 Task: Look for products in the category "Specialty Cheeses" that are on sale.
Action: Mouse moved to (879, 336)
Screenshot: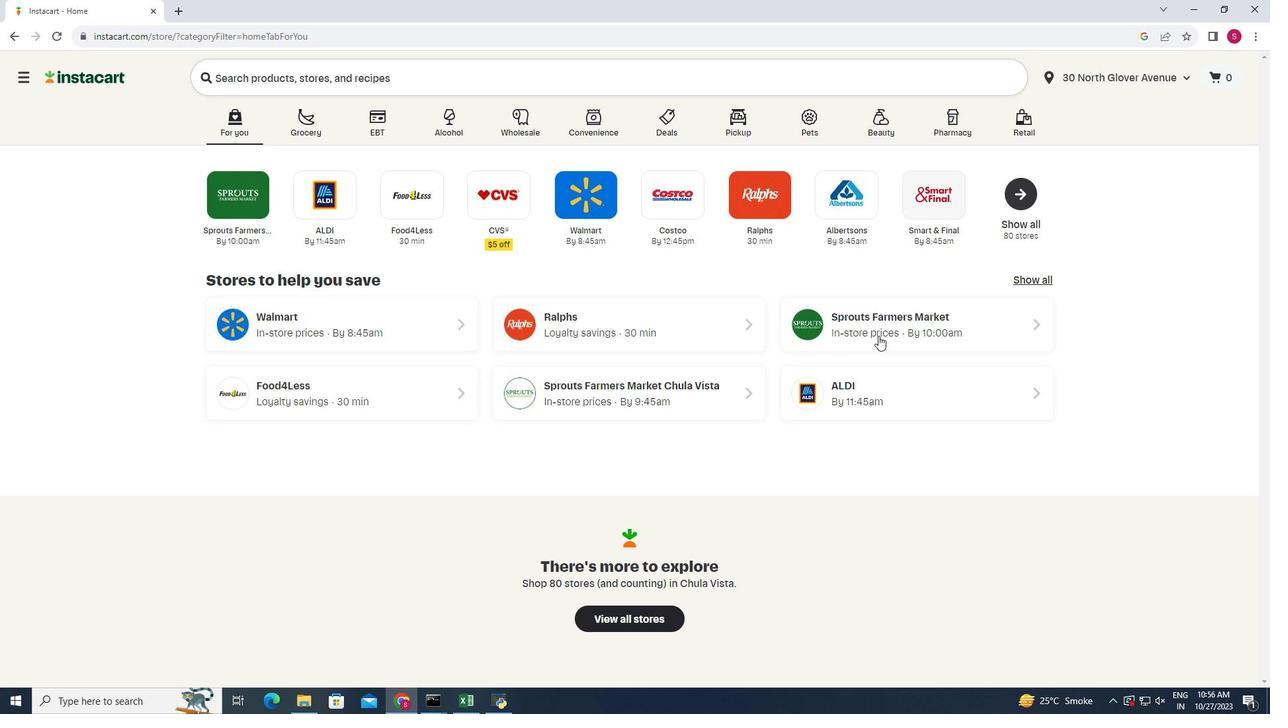 
Action: Mouse pressed left at (879, 336)
Screenshot: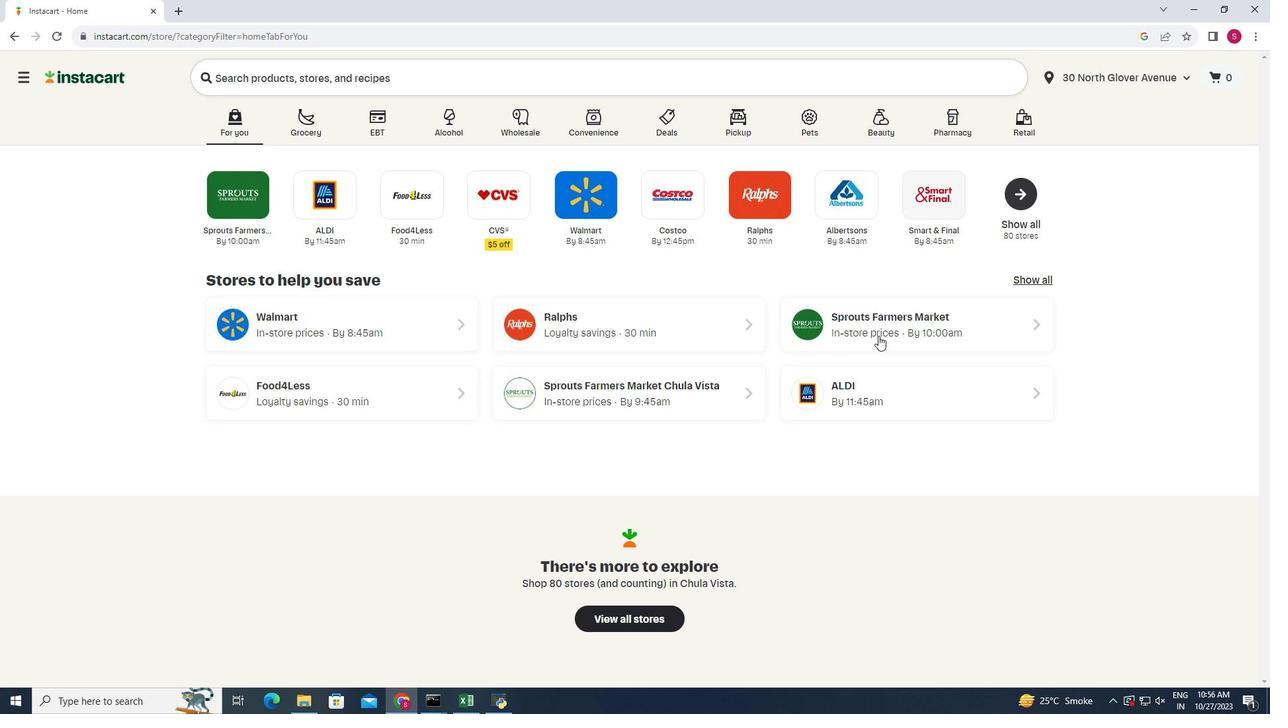 
Action: Mouse moved to (54, 624)
Screenshot: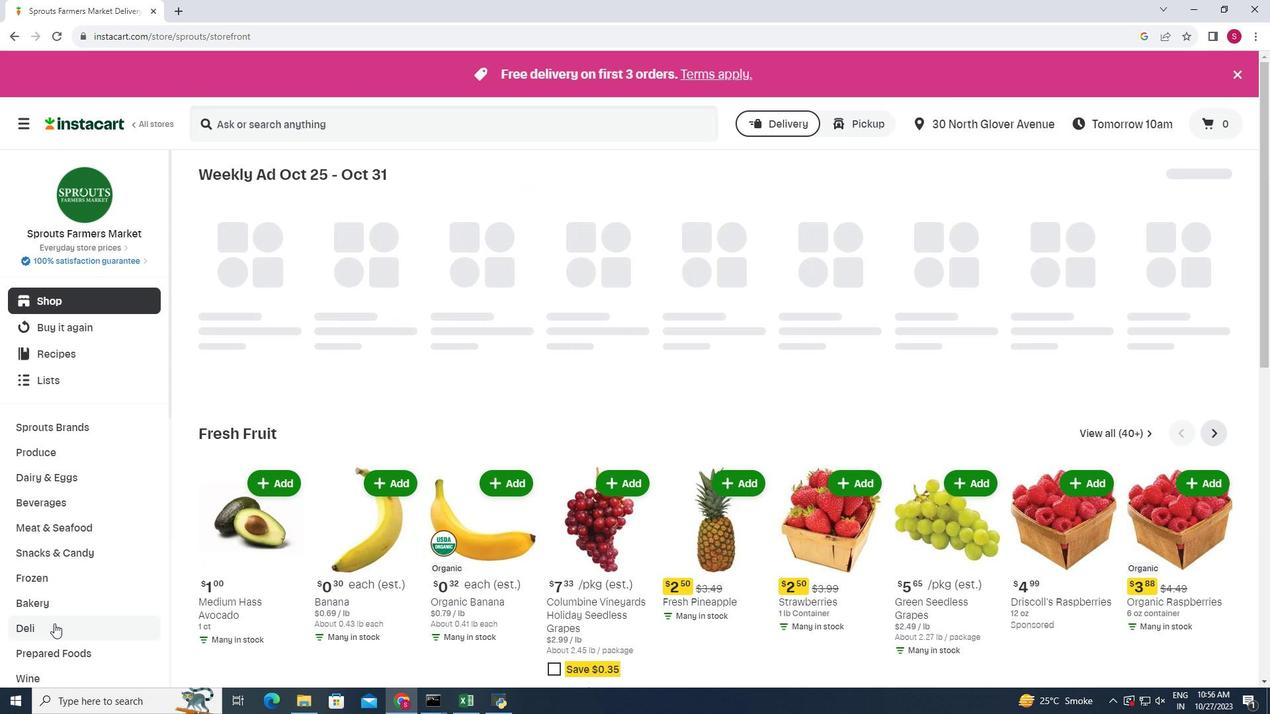 
Action: Mouse pressed left at (54, 624)
Screenshot: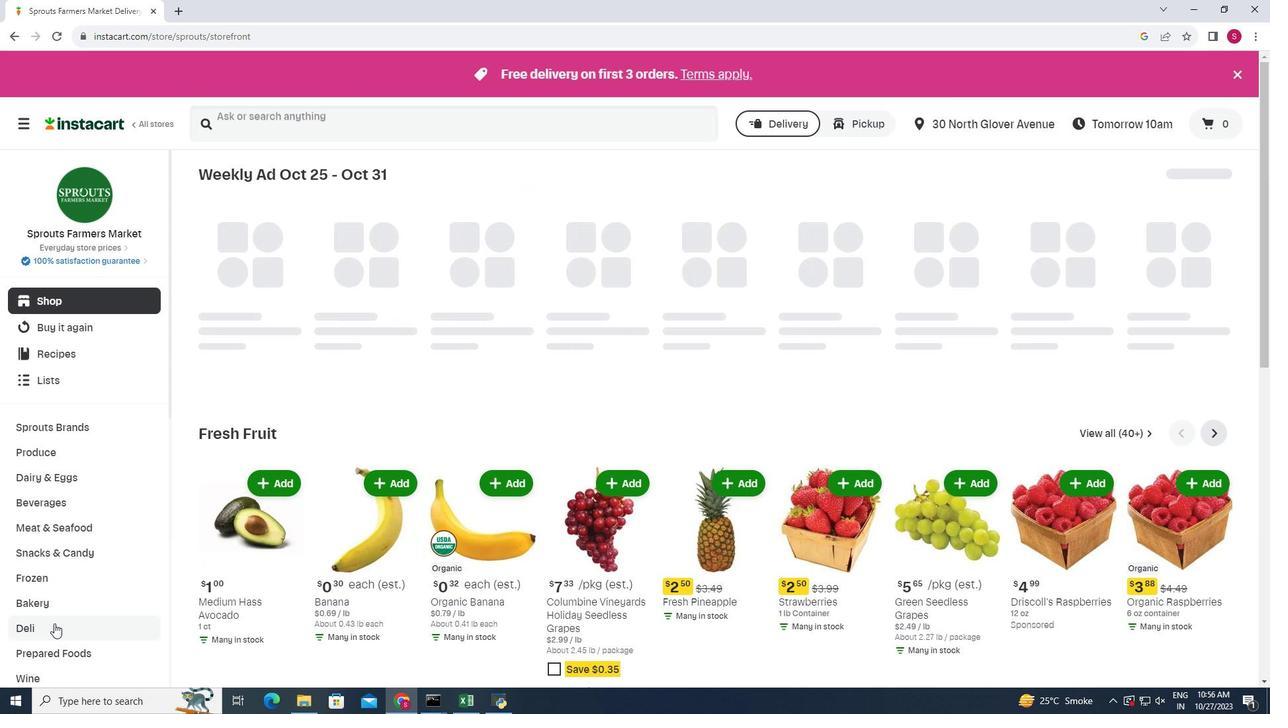
Action: Mouse moved to (334, 212)
Screenshot: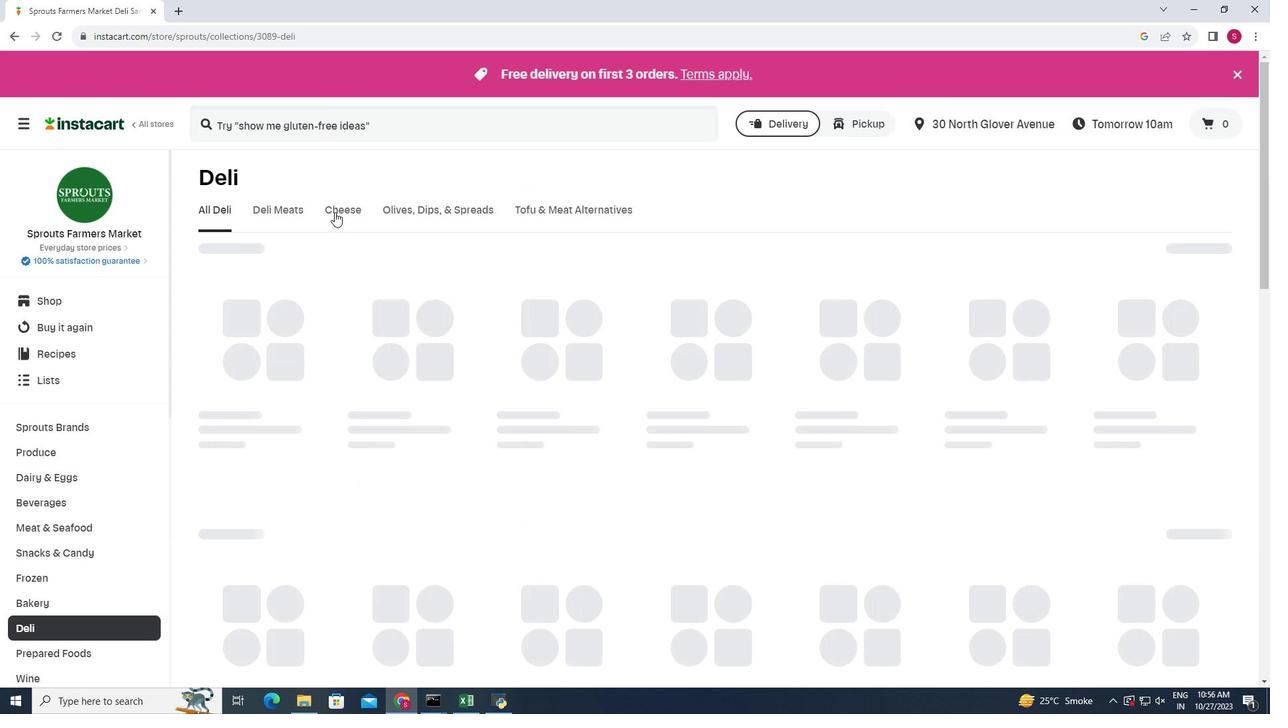 
Action: Mouse pressed left at (334, 212)
Screenshot: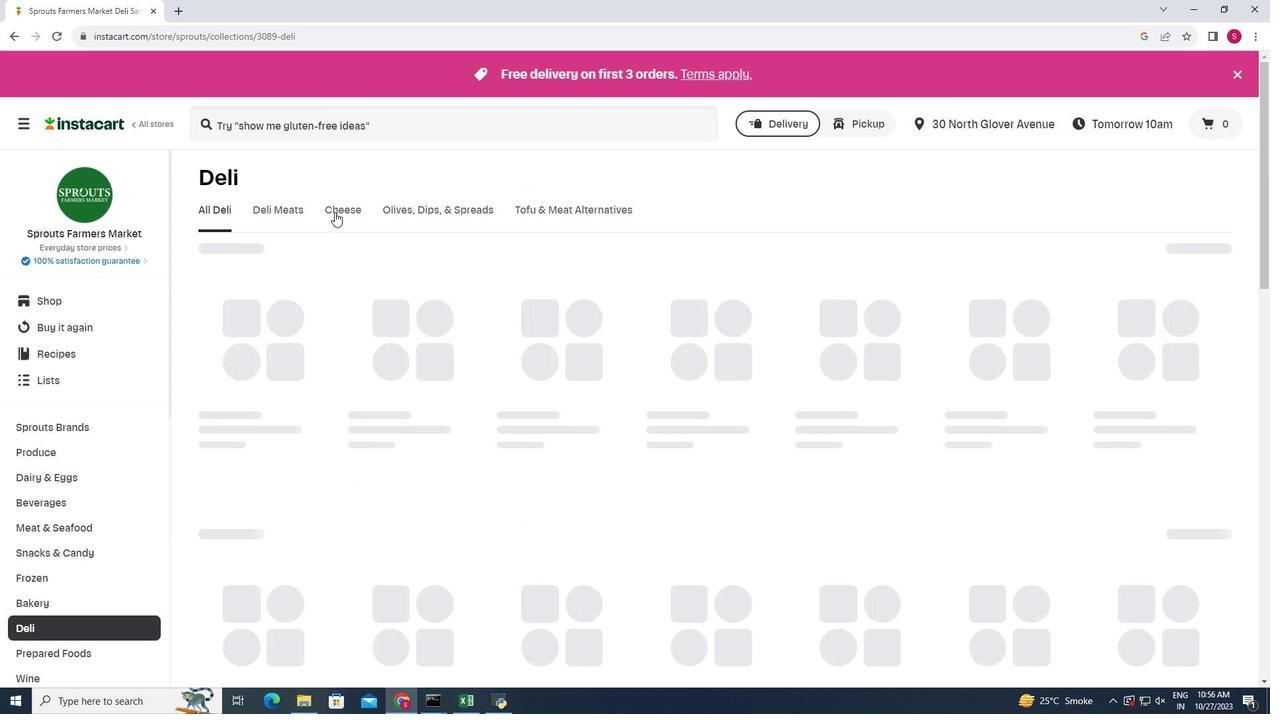 
Action: Mouse moved to (1235, 264)
Screenshot: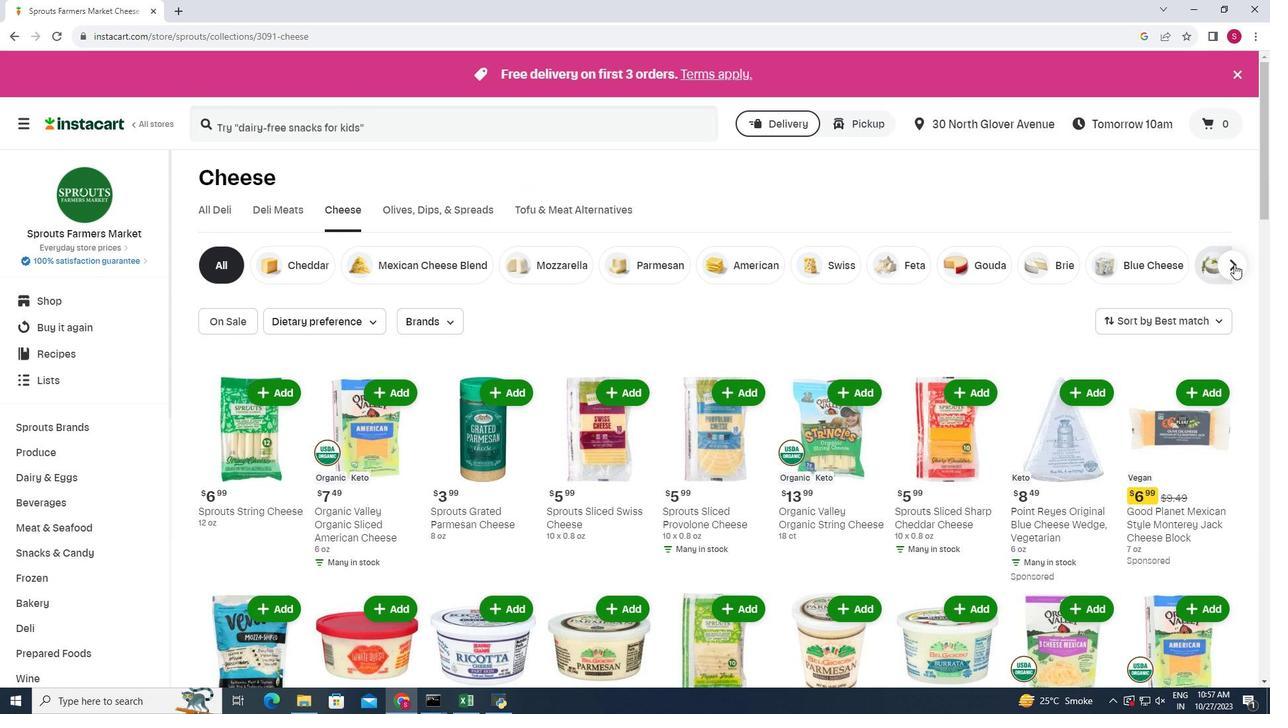 
Action: Mouse pressed left at (1235, 264)
Screenshot: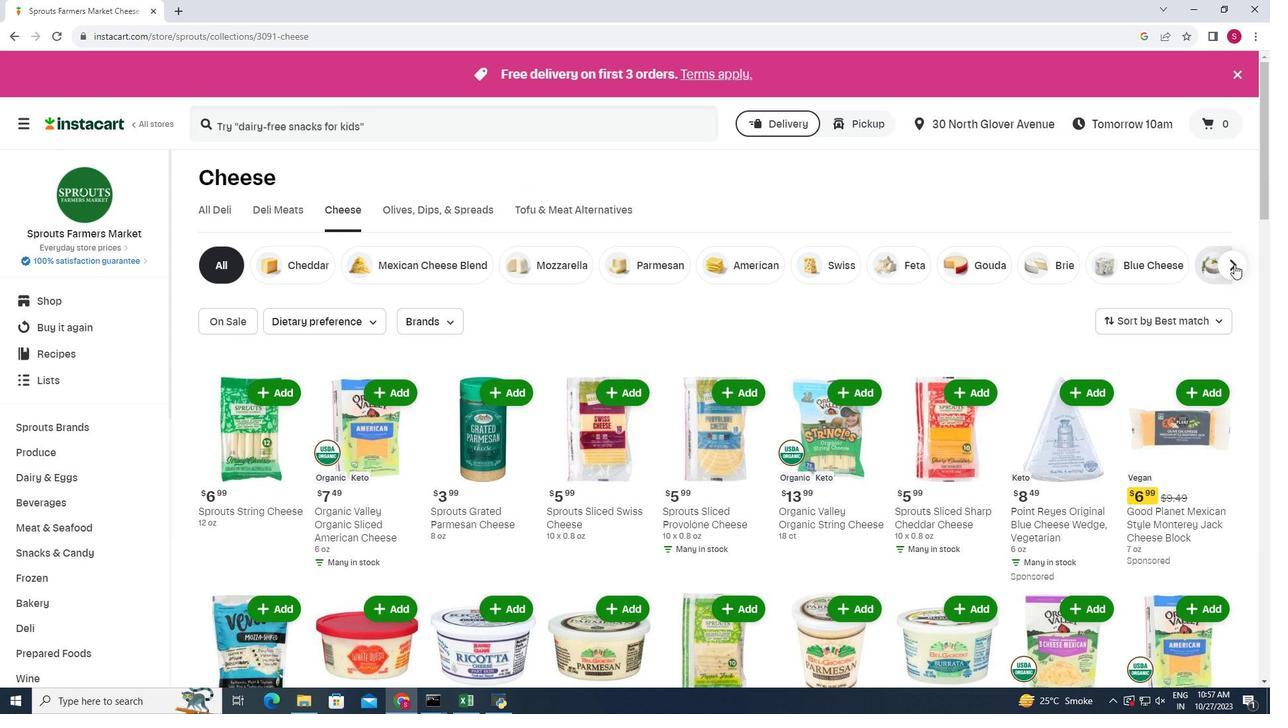 
Action: Mouse moved to (1177, 264)
Screenshot: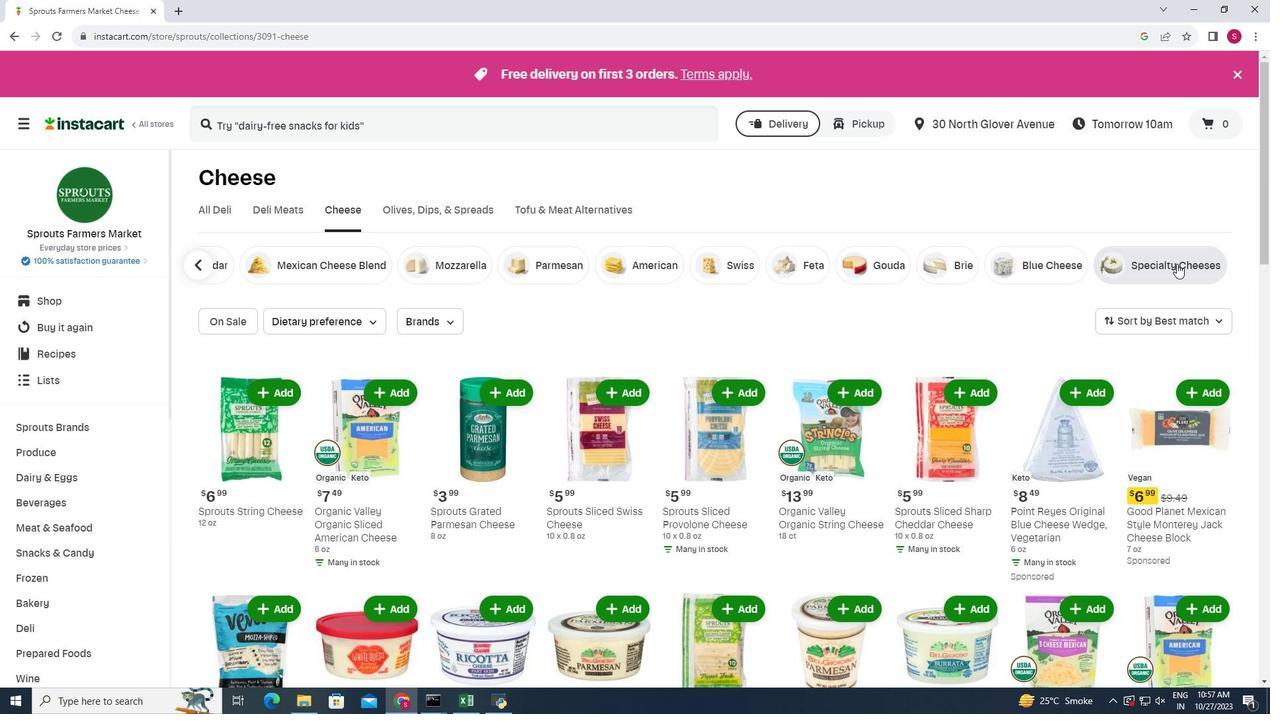 
Action: Mouse pressed left at (1177, 264)
Screenshot: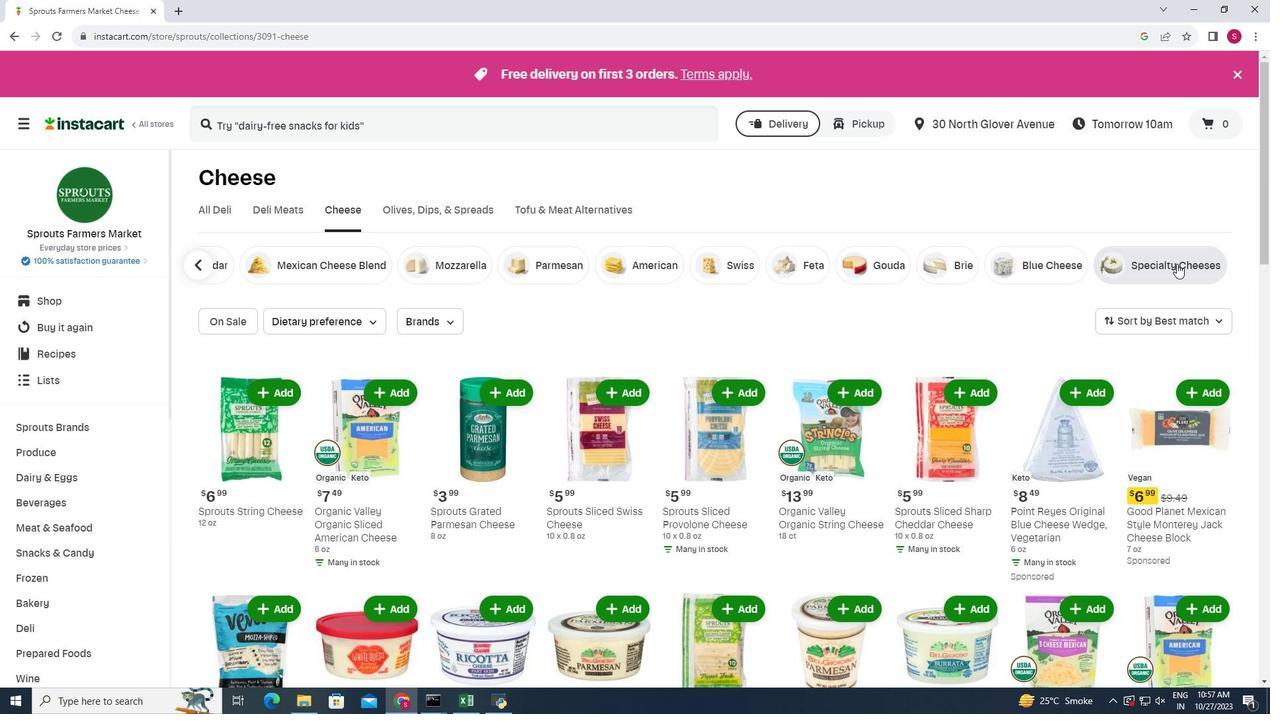 
Action: Mouse moved to (678, 332)
Screenshot: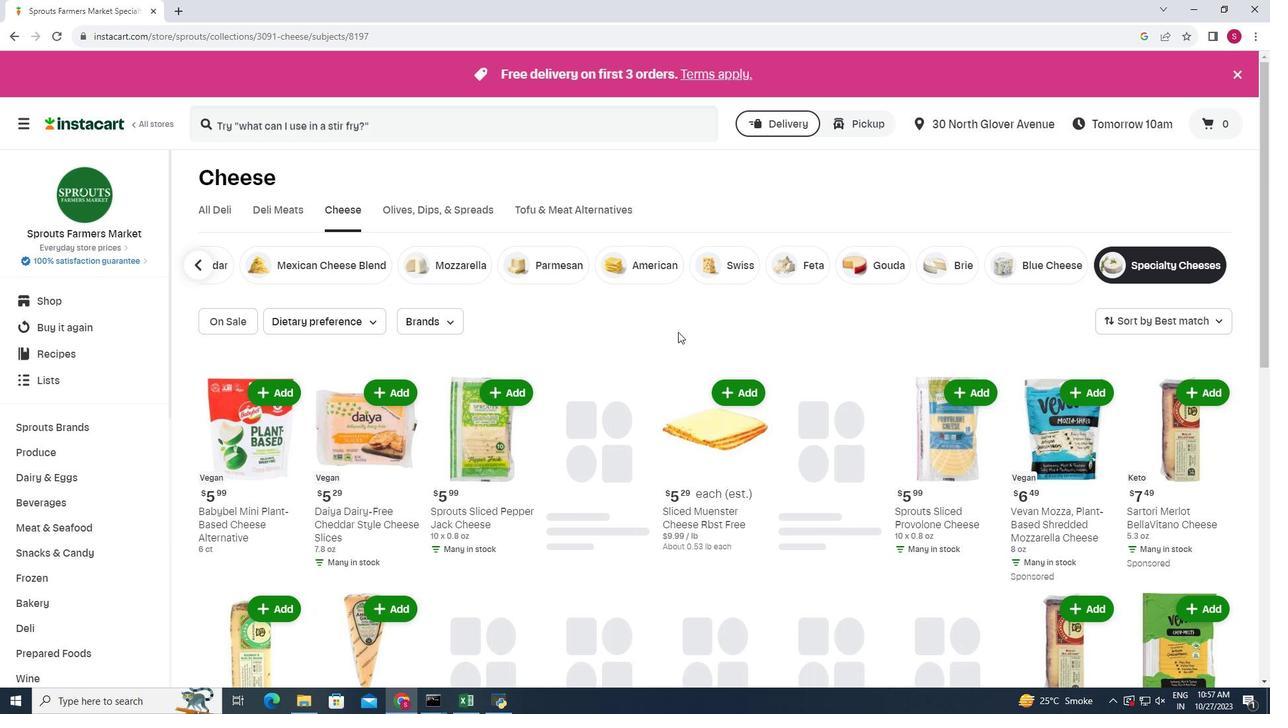 
Action: Mouse scrolled (678, 331) with delta (0, 0)
Screenshot: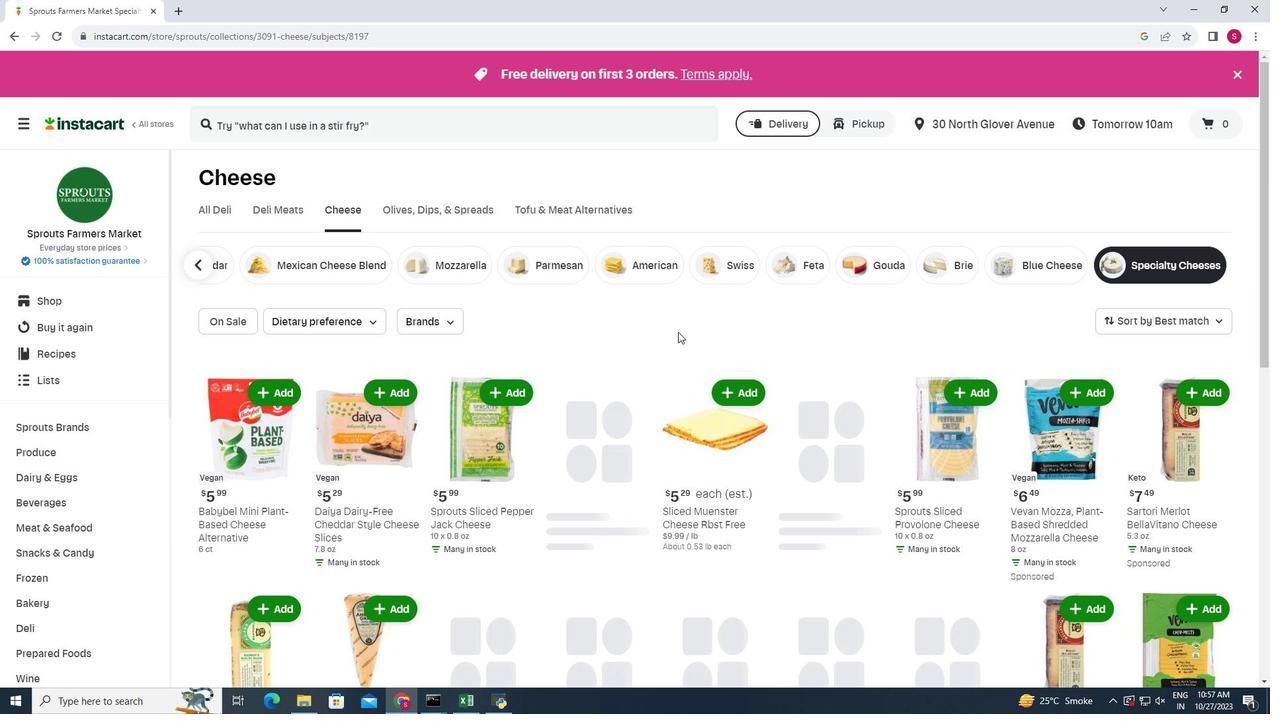 
Action: Mouse scrolled (678, 331) with delta (0, 0)
Screenshot: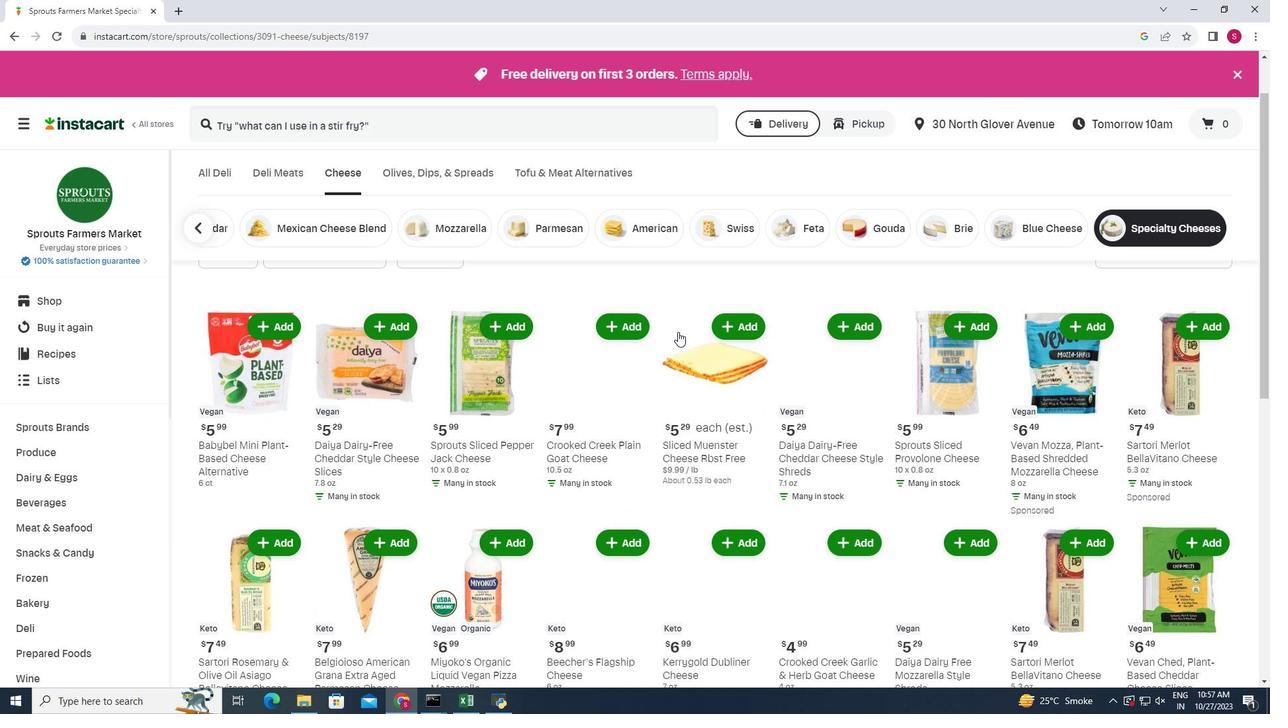 
Action: Mouse scrolled (678, 331) with delta (0, 0)
Screenshot: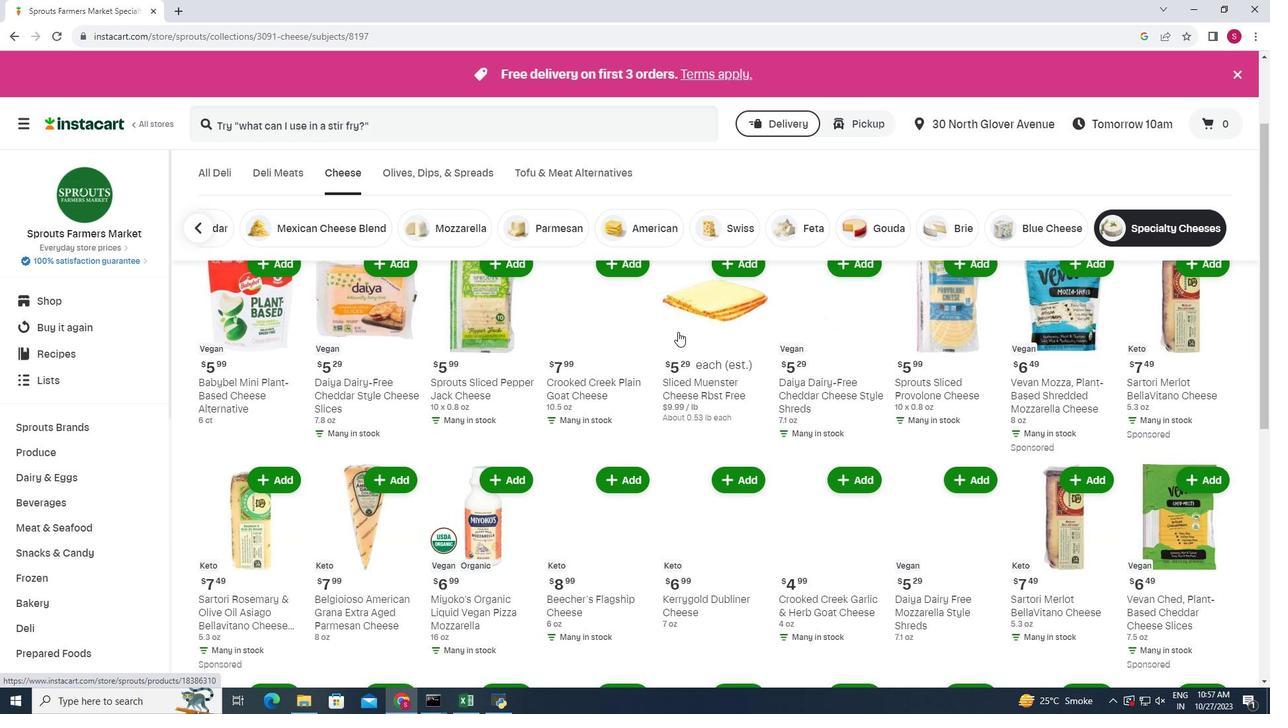 
Action: Mouse scrolled (678, 331) with delta (0, 0)
Screenshot: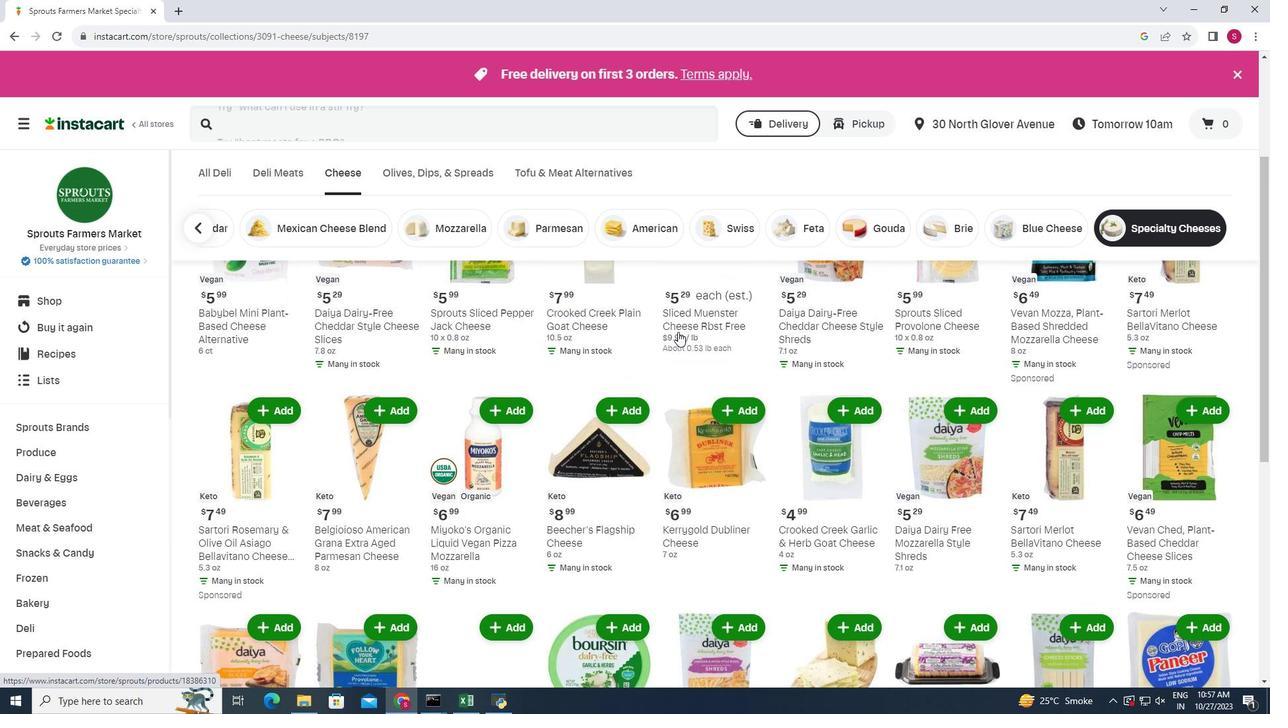 
Action: Mouse scrolled (678, 331) with delta (0, 0)
Screenshot: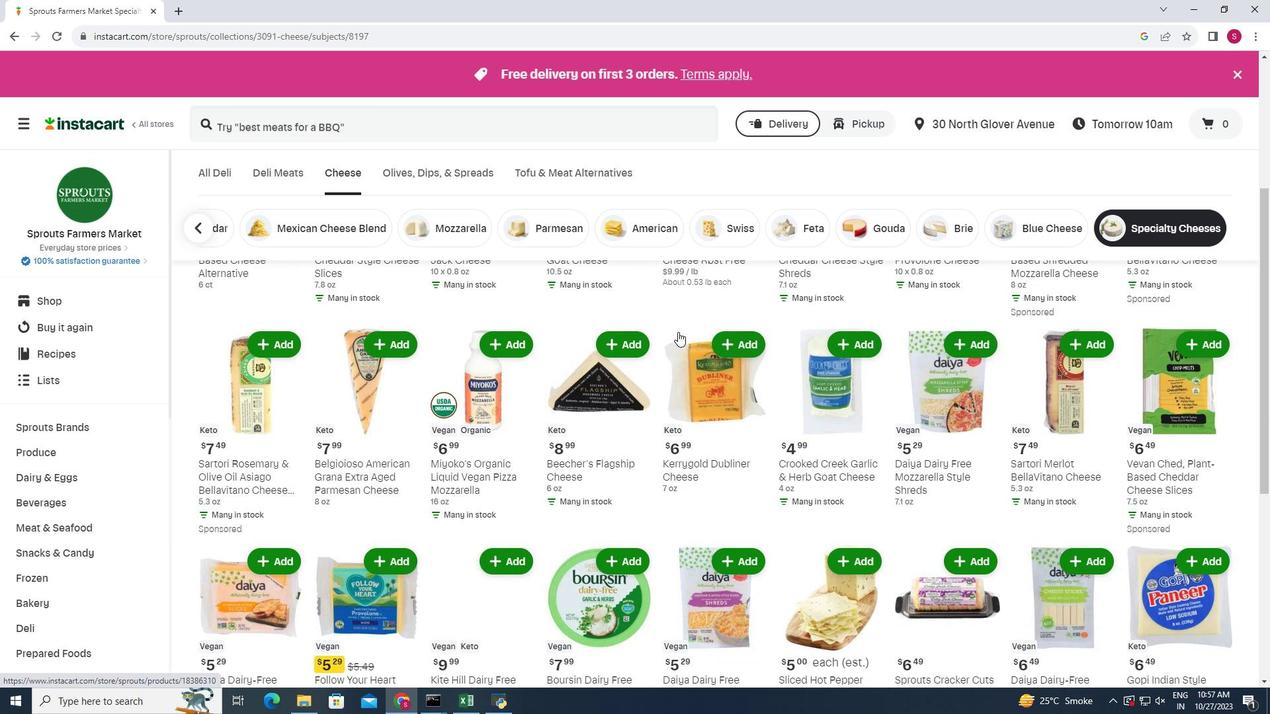 
Action: Mouse moved to (678, 332)
Screenshot: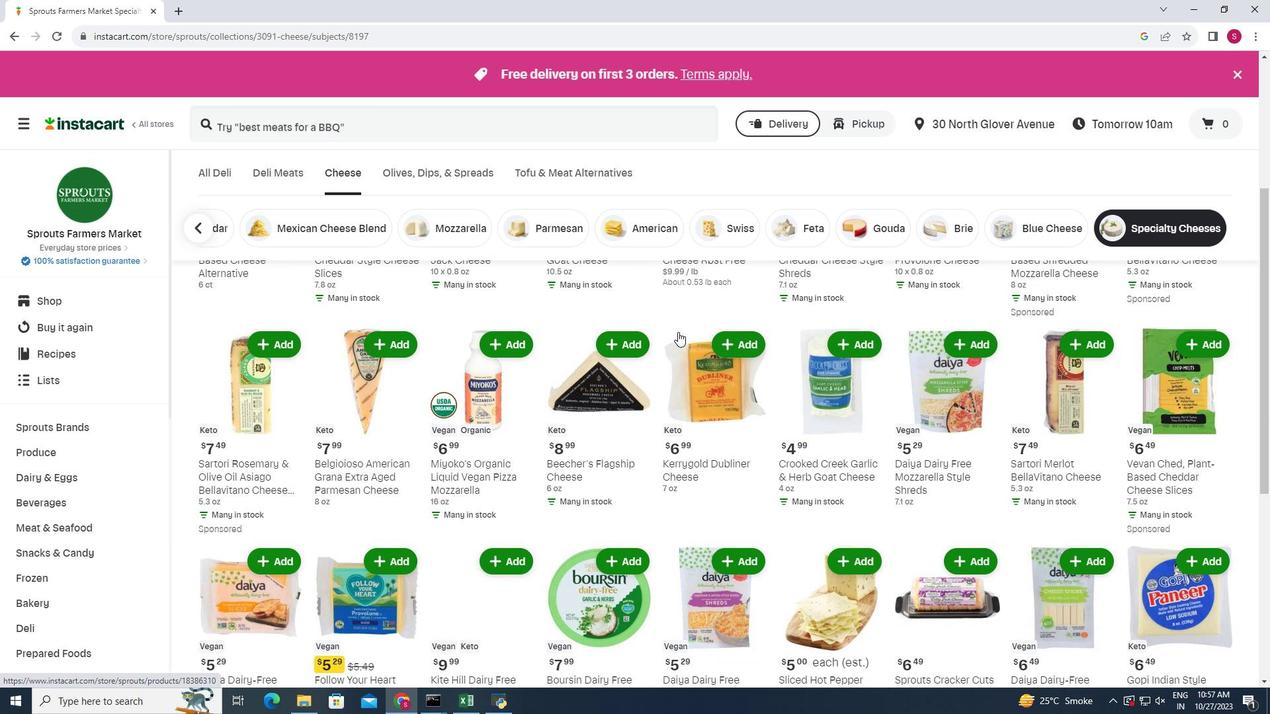 
Action: Mouse scrolled (678, 331) with delta (0, 0)
Screenshot: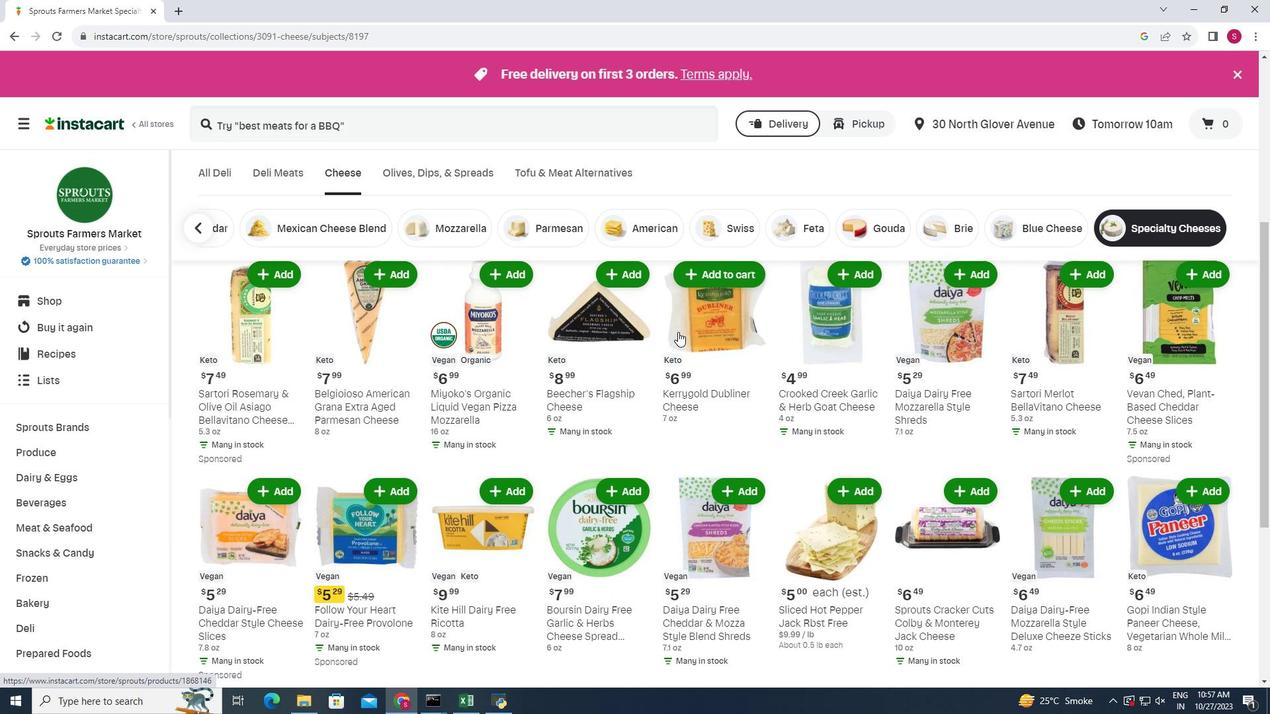 
Action: Mouse scrolled (678, 331) with delta (0, 0)
Screenshot: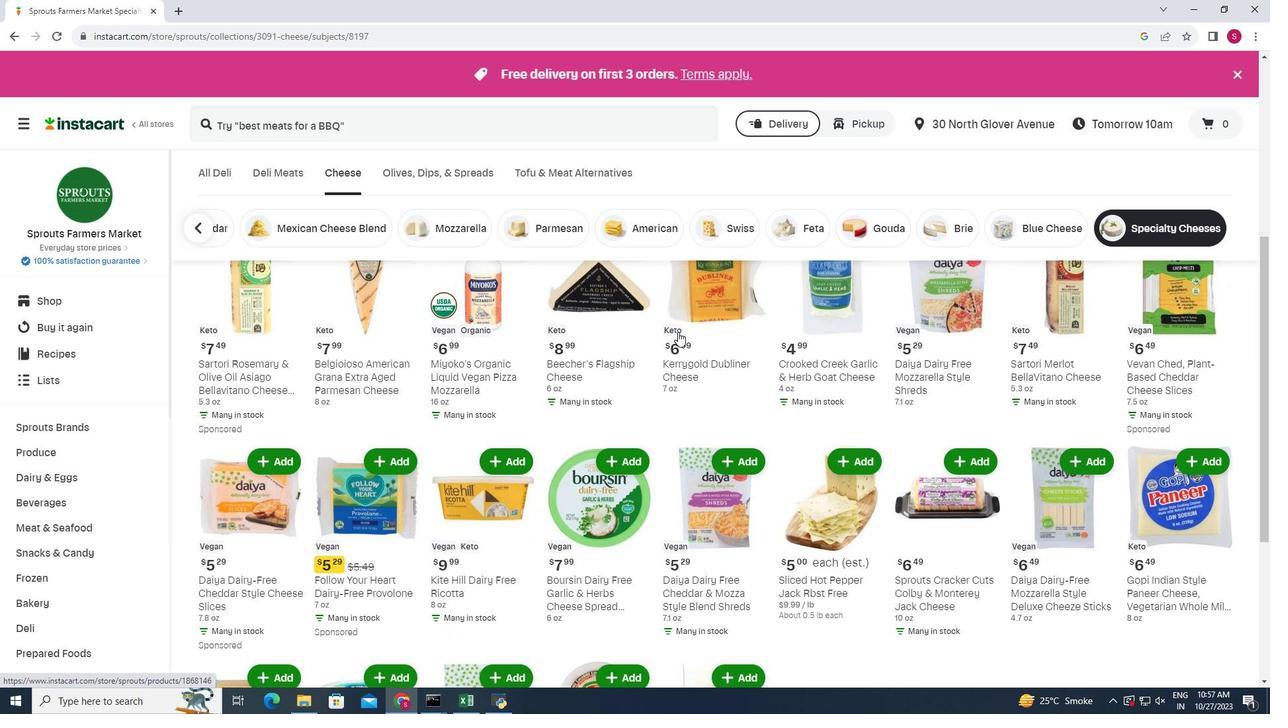 
Action: Mouse scrolled (678, 331) with delta (0, 0)
Screenshot: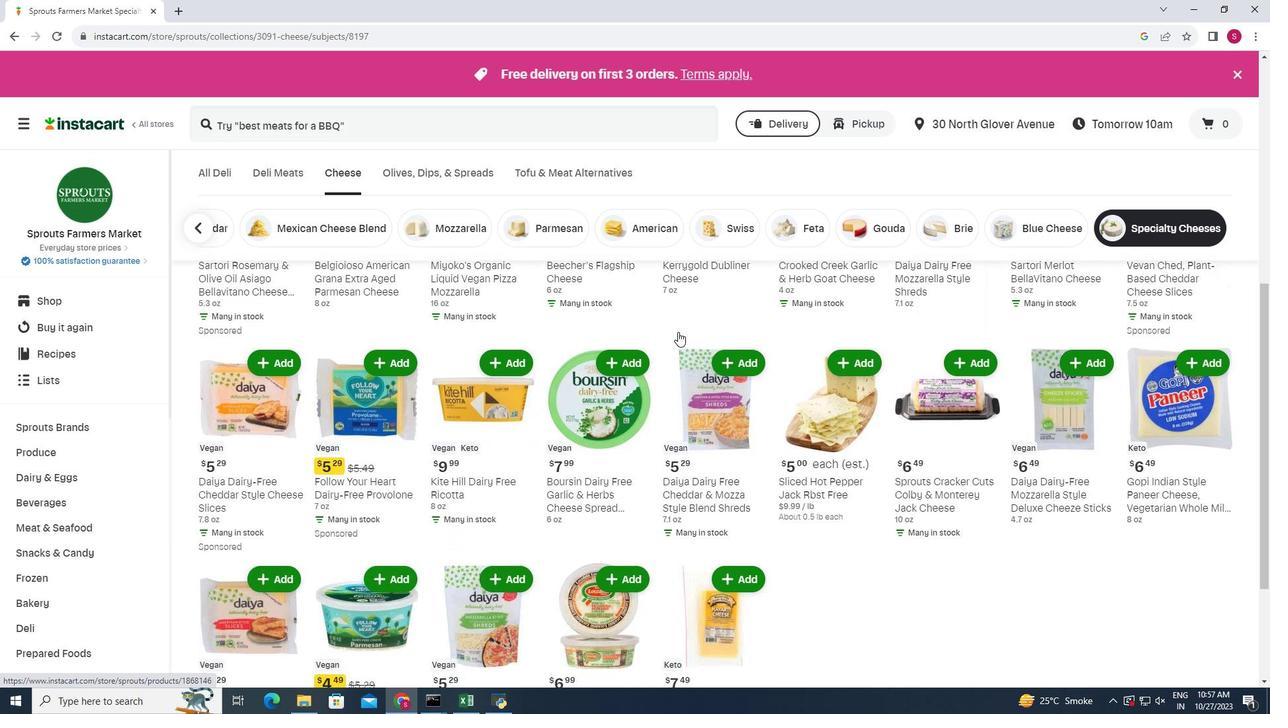 
Action: Mouse scrolled (678, 331) with delta (0, 0)
Screenshot: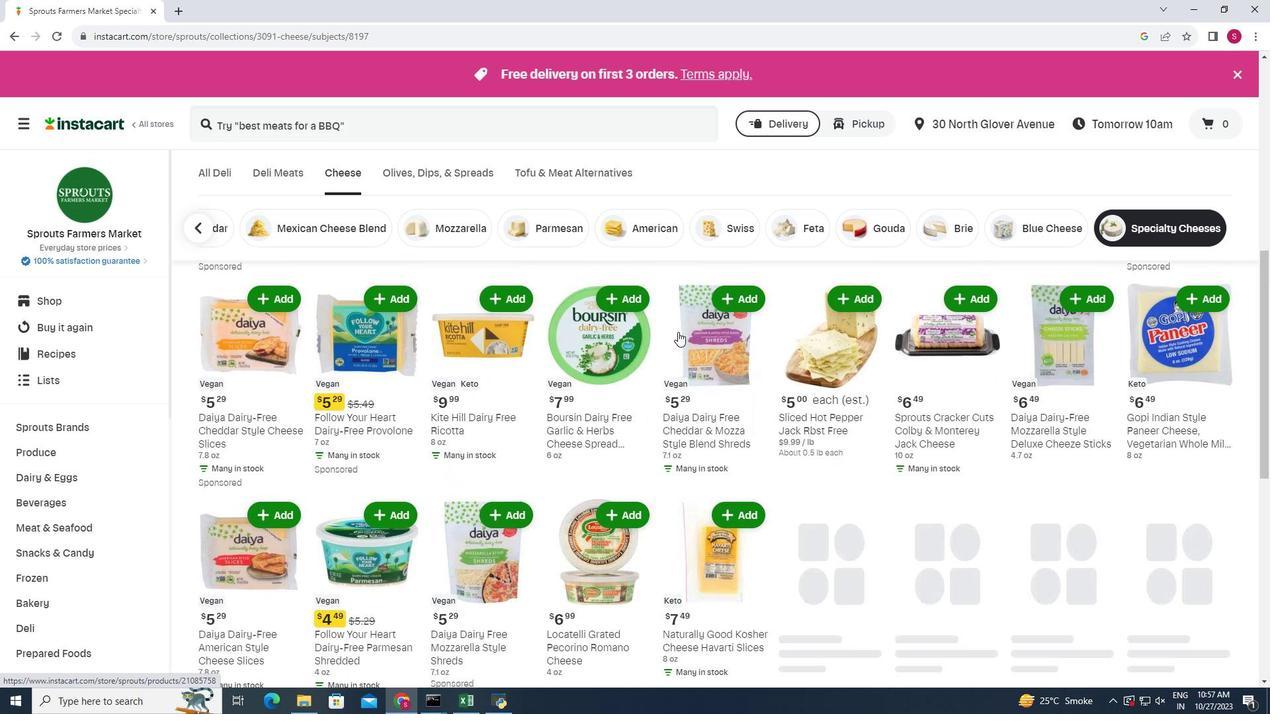 
Action: Mouse scrolled (678, 331) with delta (0, 0)
Screenshot: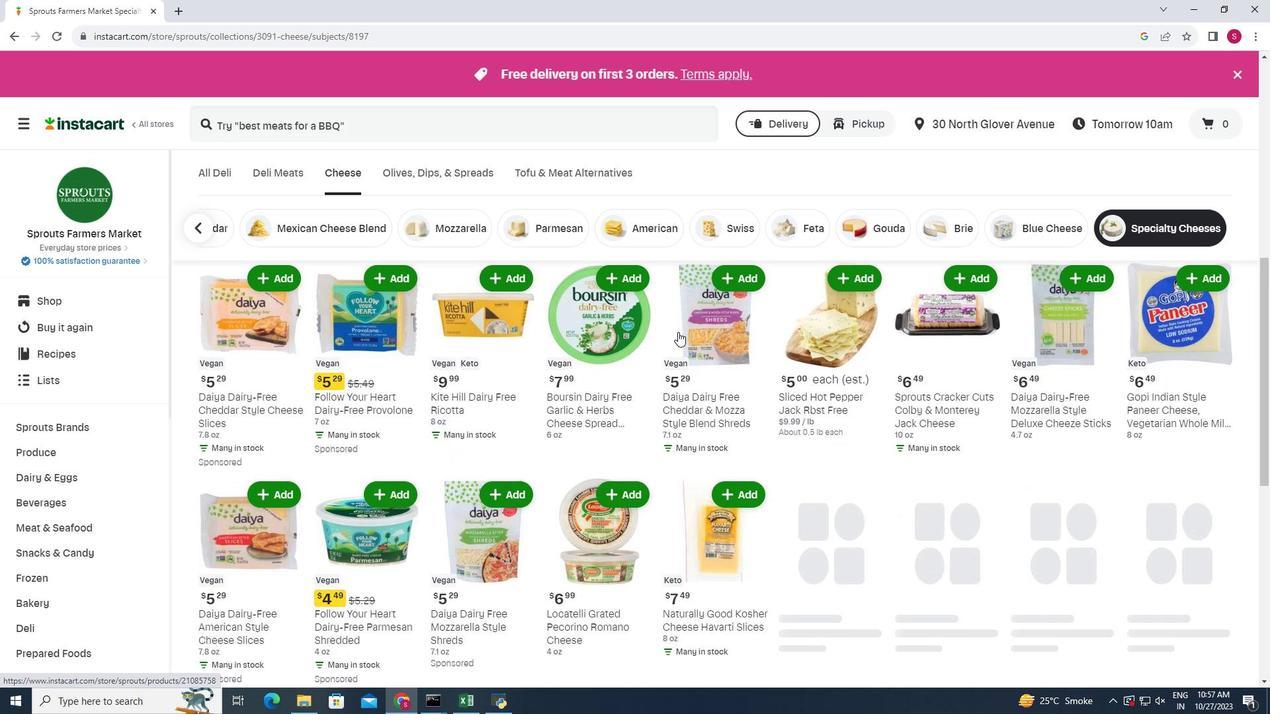 
Action: Mouse scrolled (678, 331) with delta (0, 0)
Screenshot: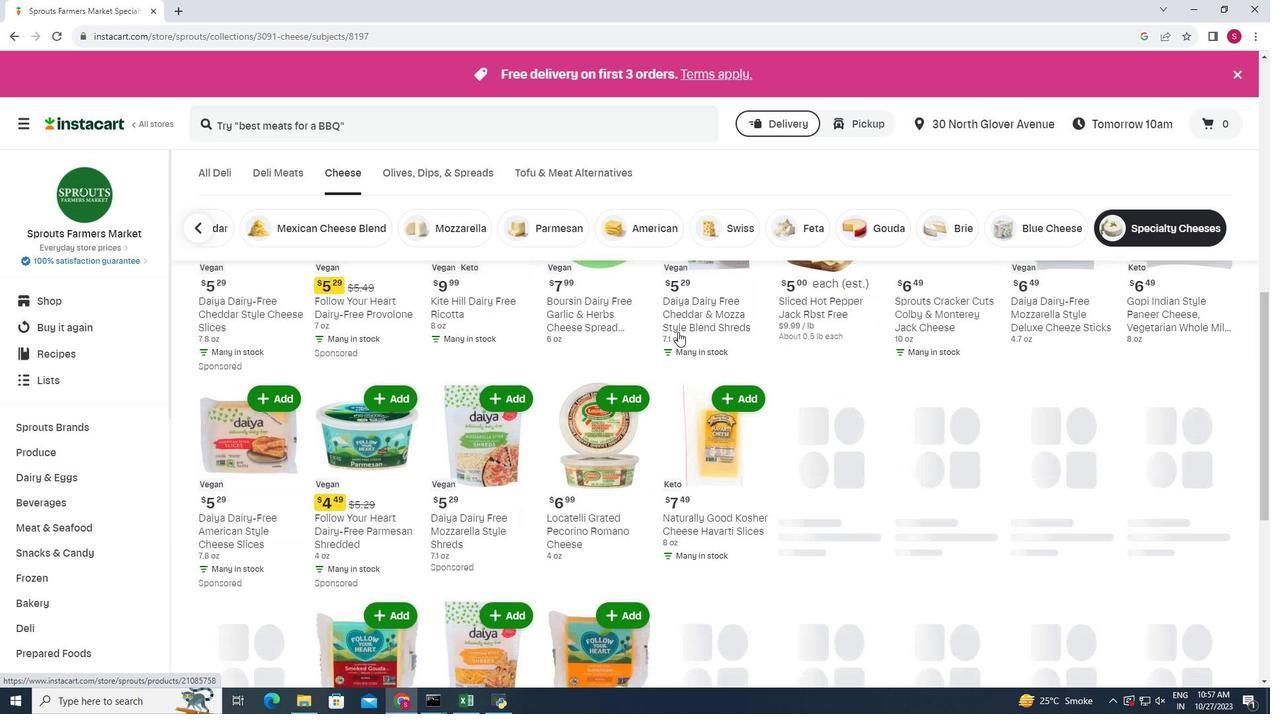 
Action: Mouse moved to (679, 330)
Screenshot: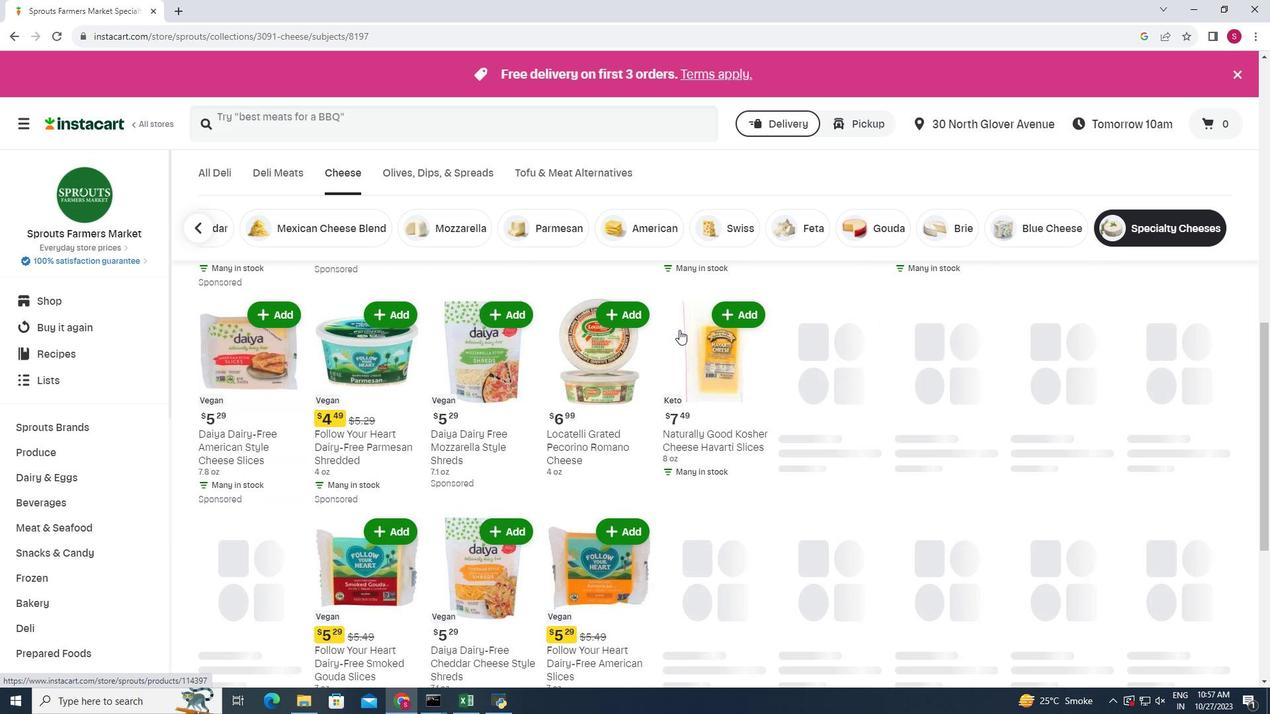 
Action: Mouse scrolled (679, 329) with delta (0, 0)
Screenshot: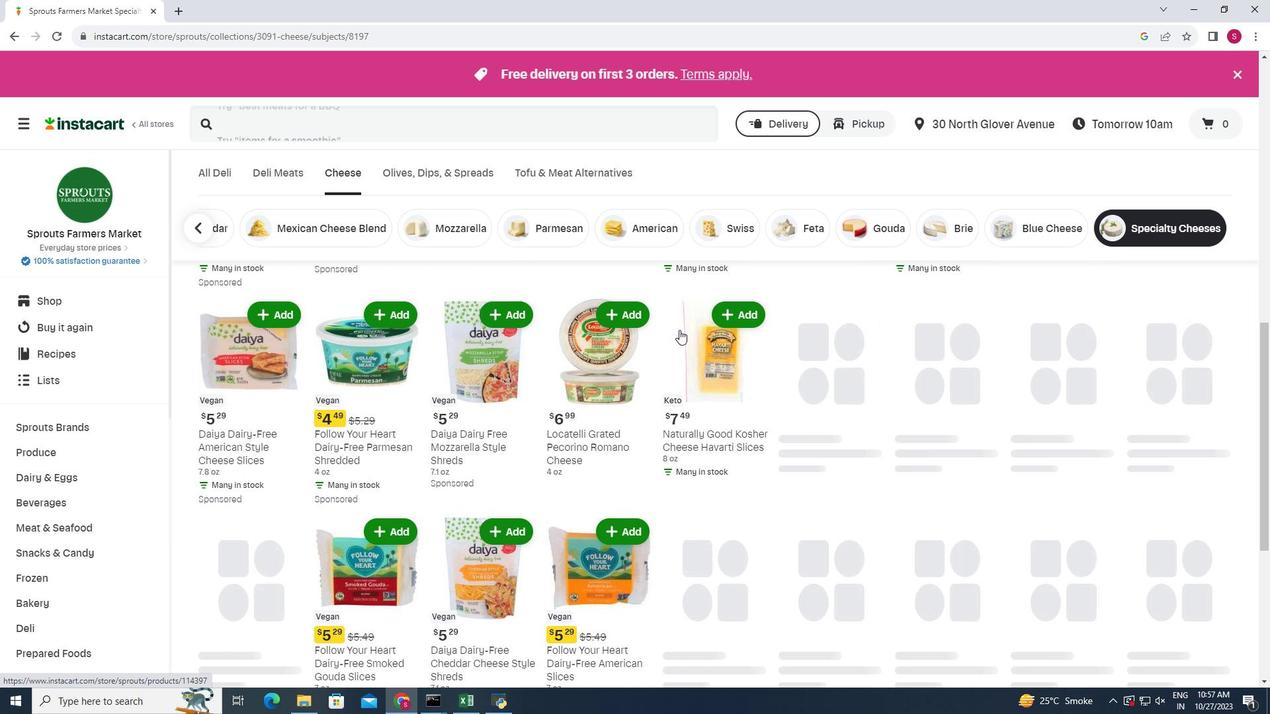 
Action: Mouse scrolled (679, 329) with delta (0, 0)
Screenshot: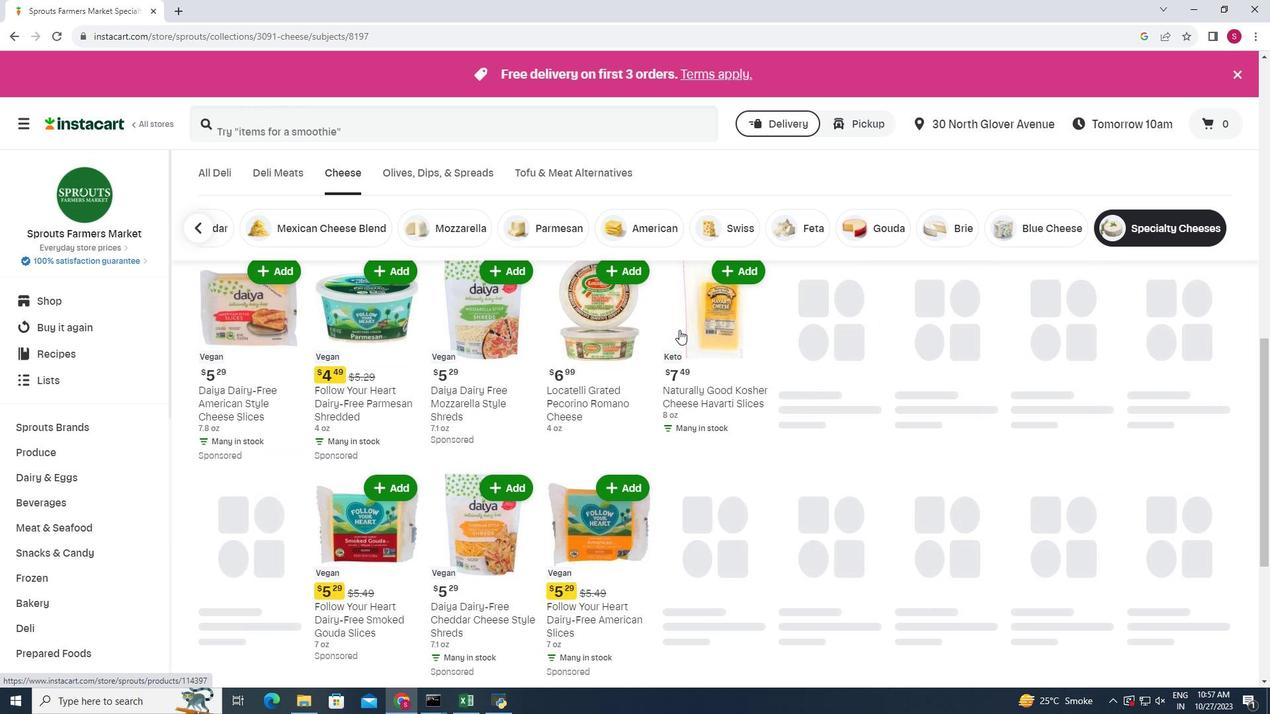 
Action: Mouse scrolled (679, 329) with delta (0, 0)
Screenshot: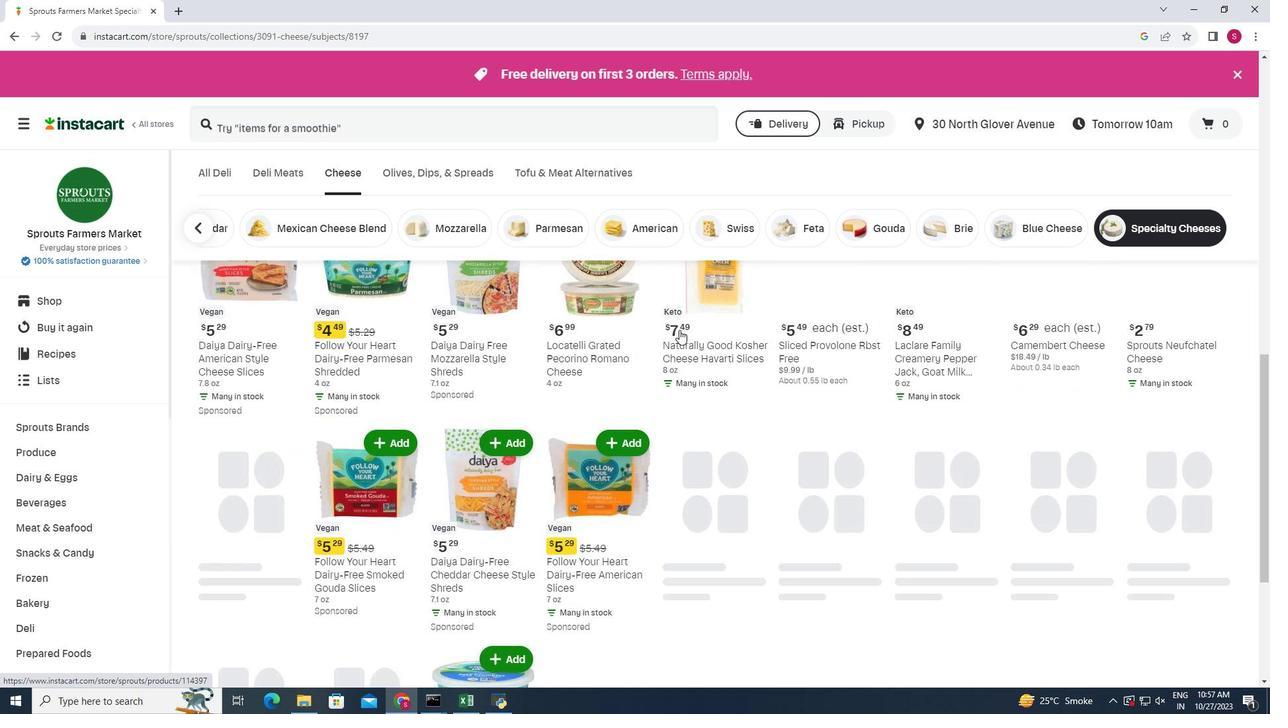 
Action: Mouse scrolled (679, 329) with delta (0, 0)
Screenshot: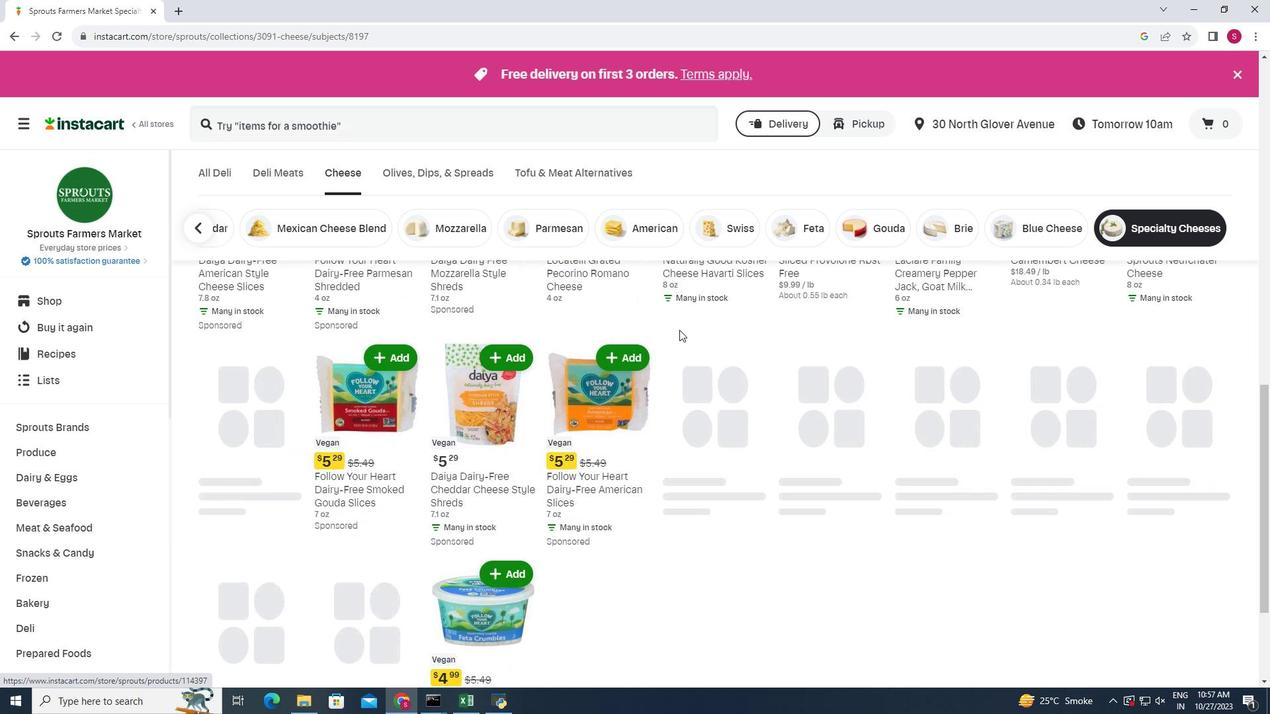 
Action: Mouse scrolled (679, 329) with delta (0, 0)
Screenshot: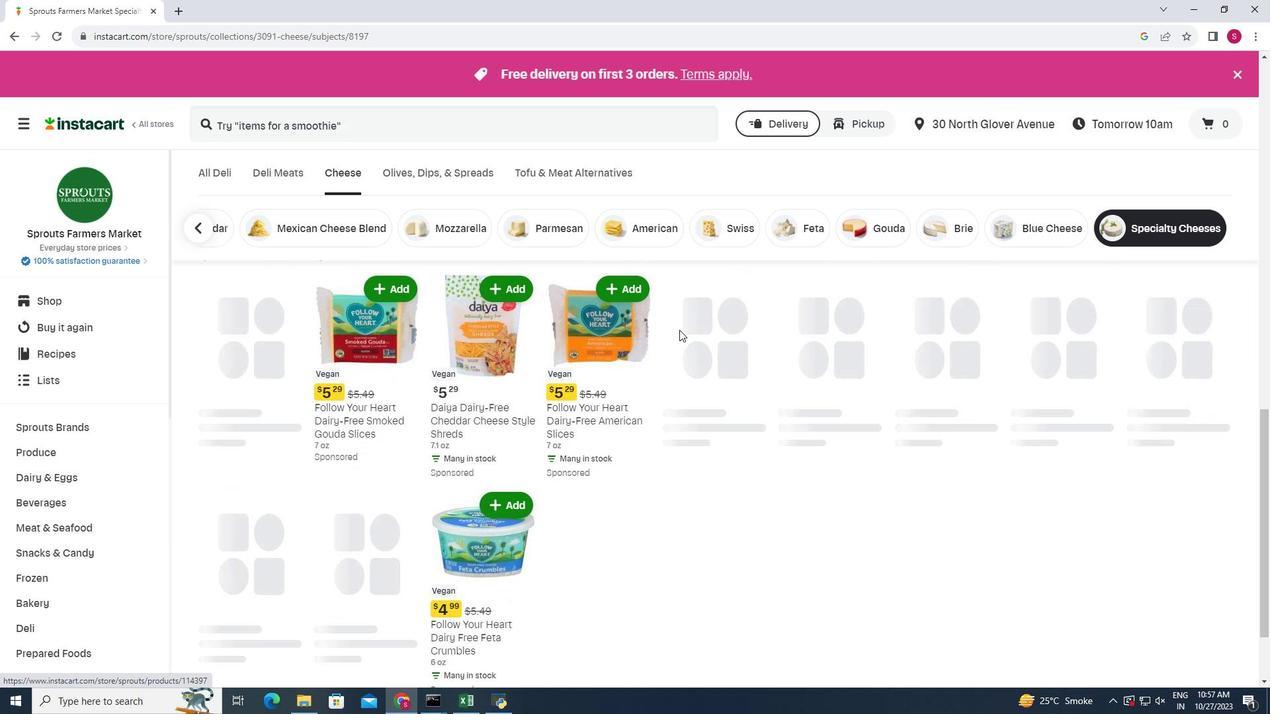 
Action: Mouse scrolled (679, 329) with delta (0, 0)
Screenshot: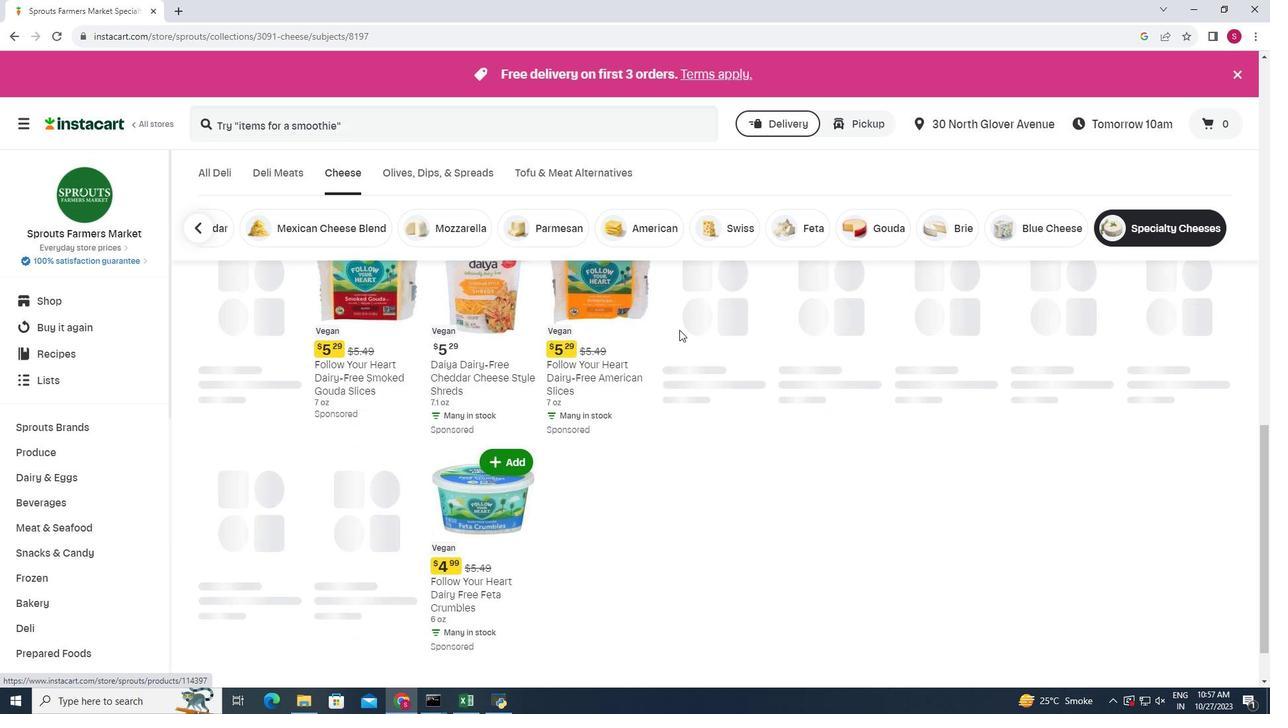 
Action: Mouse moved to (673, 329)
Screenshot: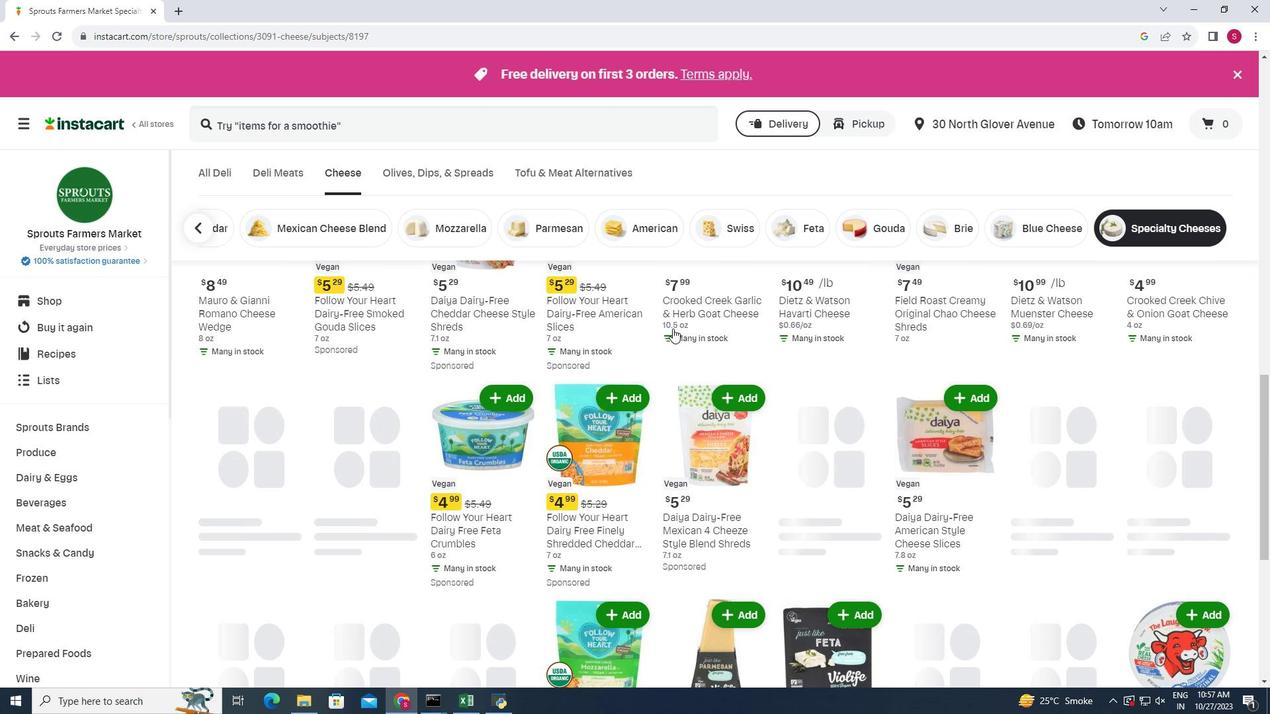 
Action: Mouse scrolled (673, 328) with delta (0, 0)
Screenshot: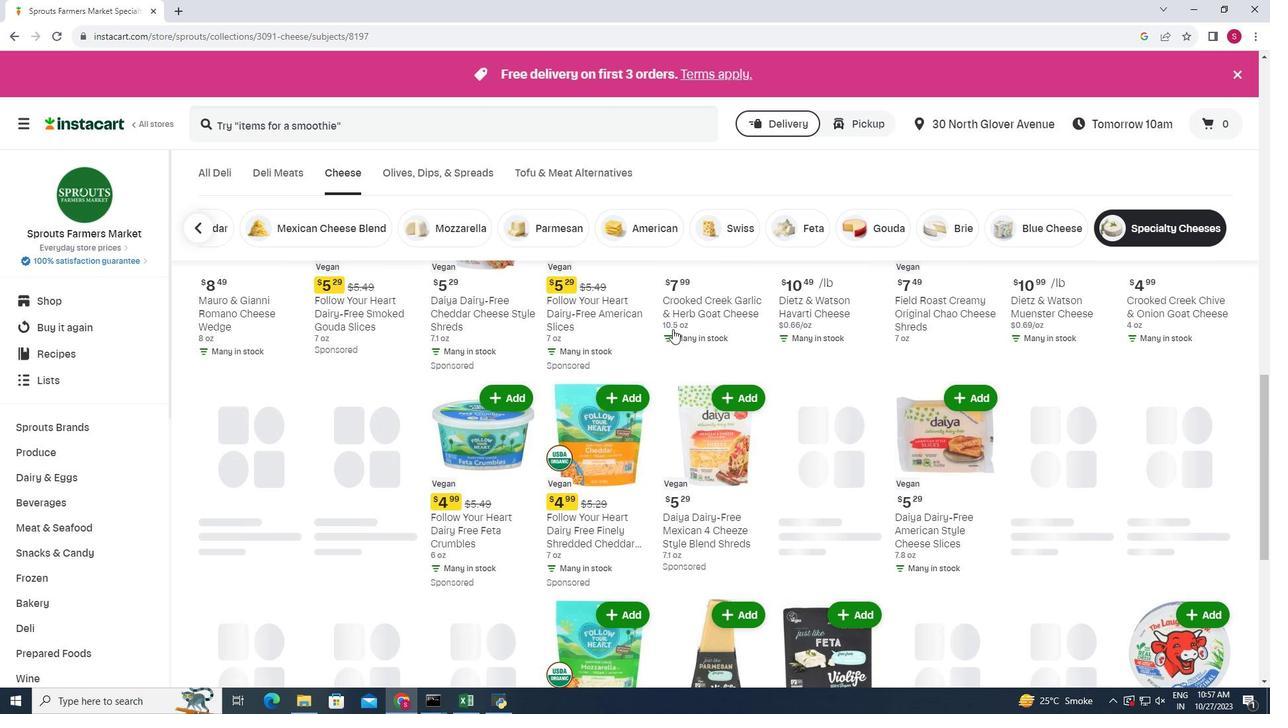 
Action: Mouse moved to (673, 330)
Screenshot: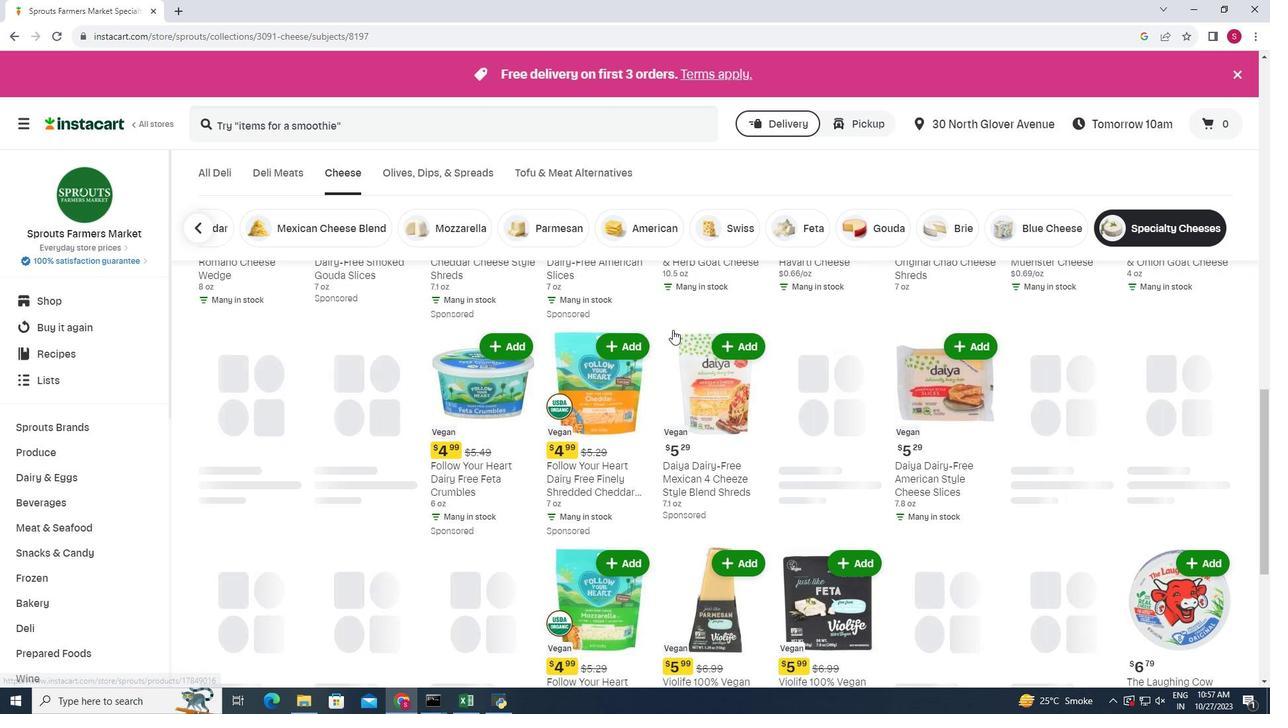 
Action: Mouse scrolled (673, 329) with delta (0, 0)
Screenshot: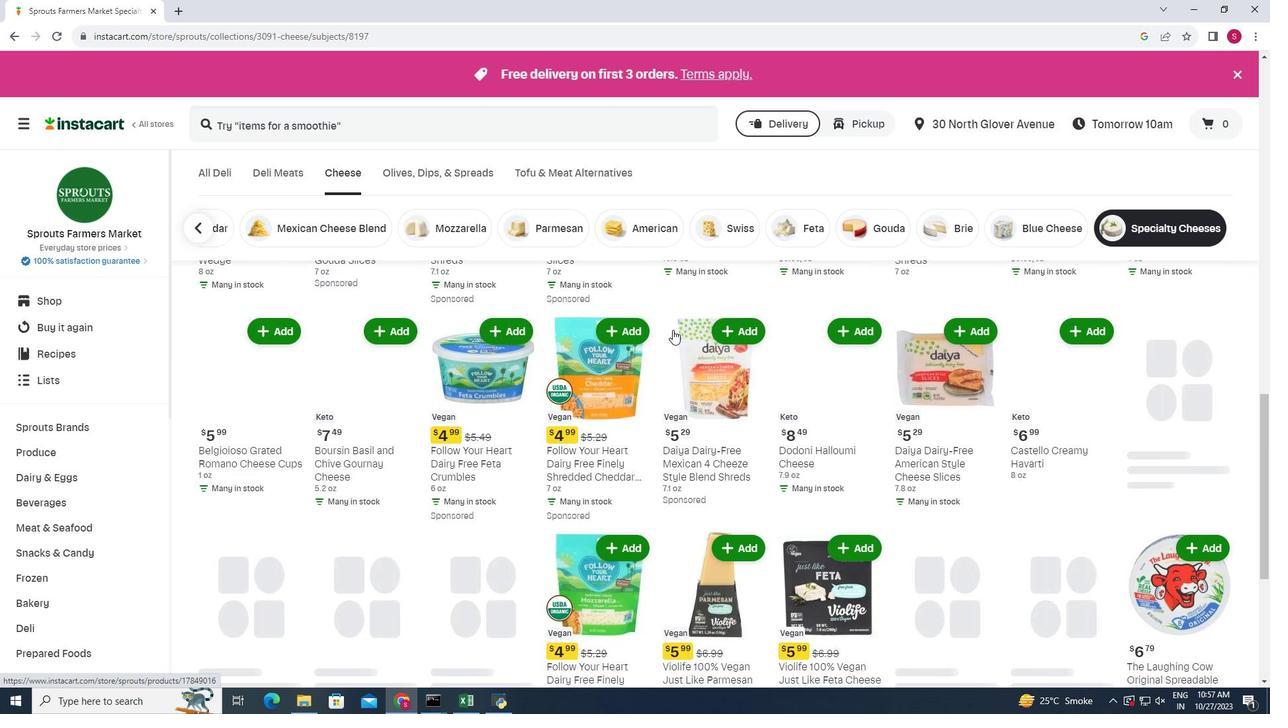 
Action: Mouse scrolled (673, 329) with delta (0, 0)
Screenshot: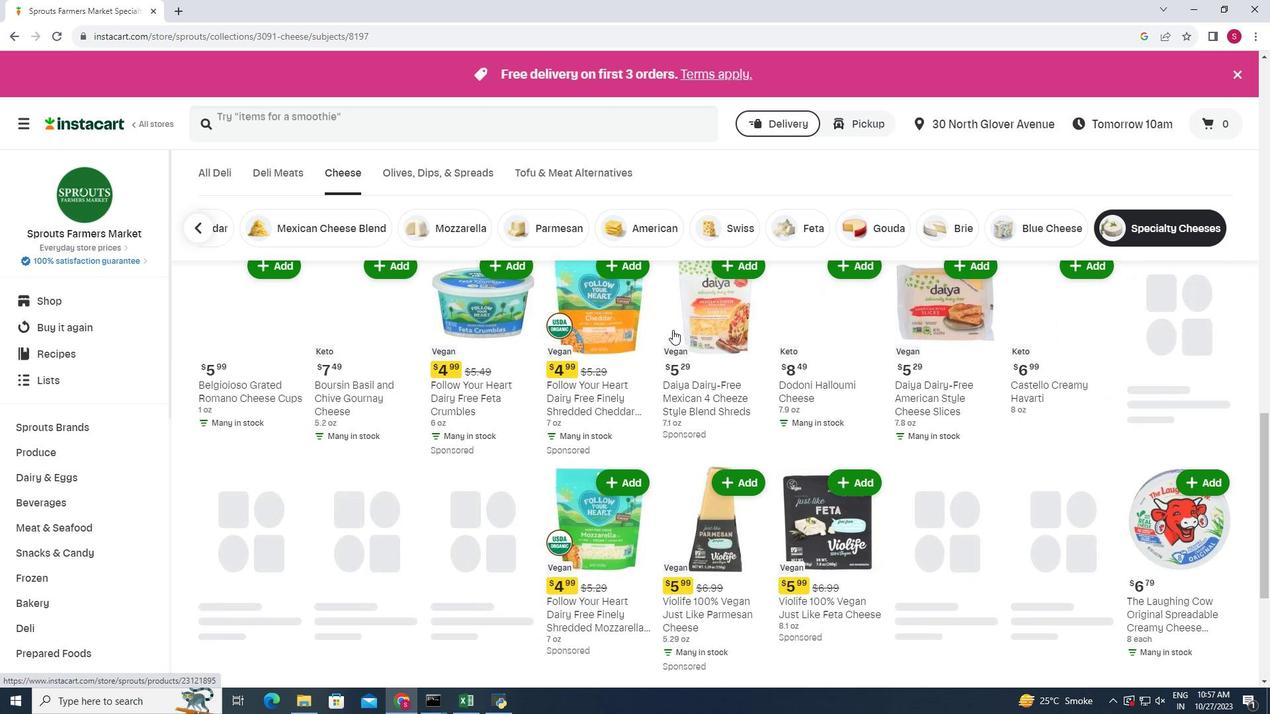 
Action: Mouse moved to (673, 330)
Screenshot: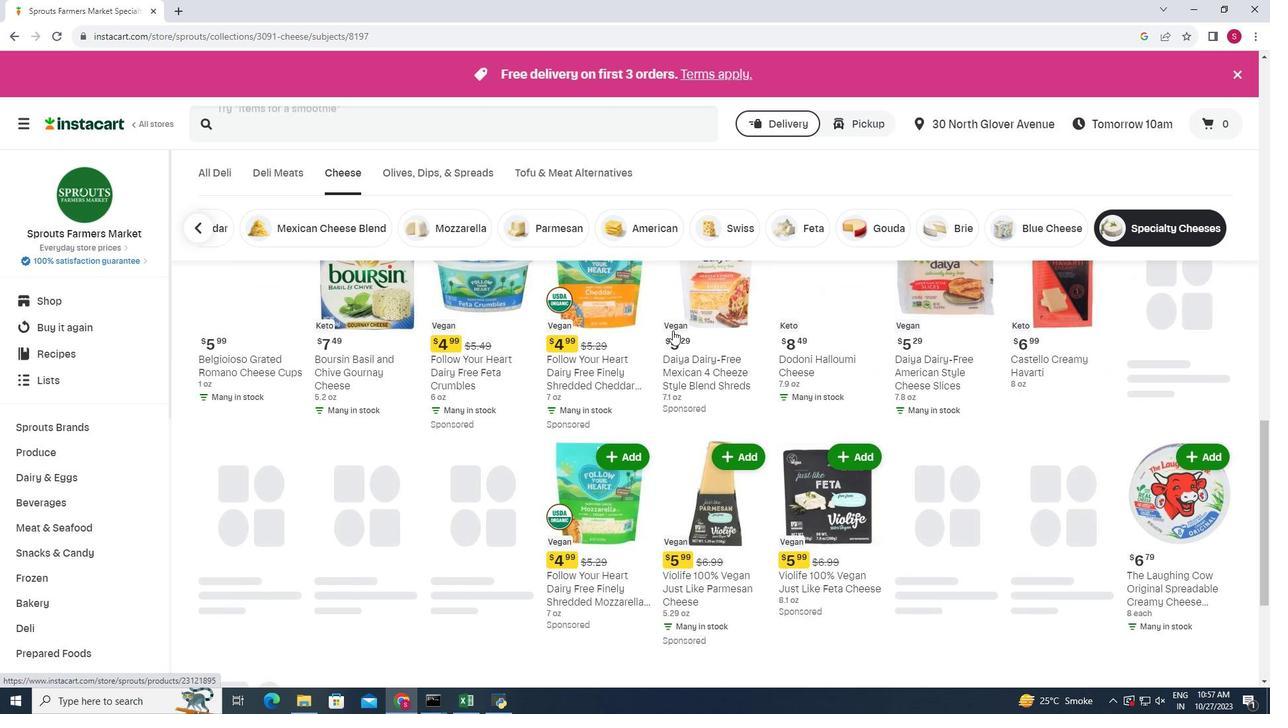 
Action: Mouse scrolled (673, 330) with delta (0, 0)
Screenshot: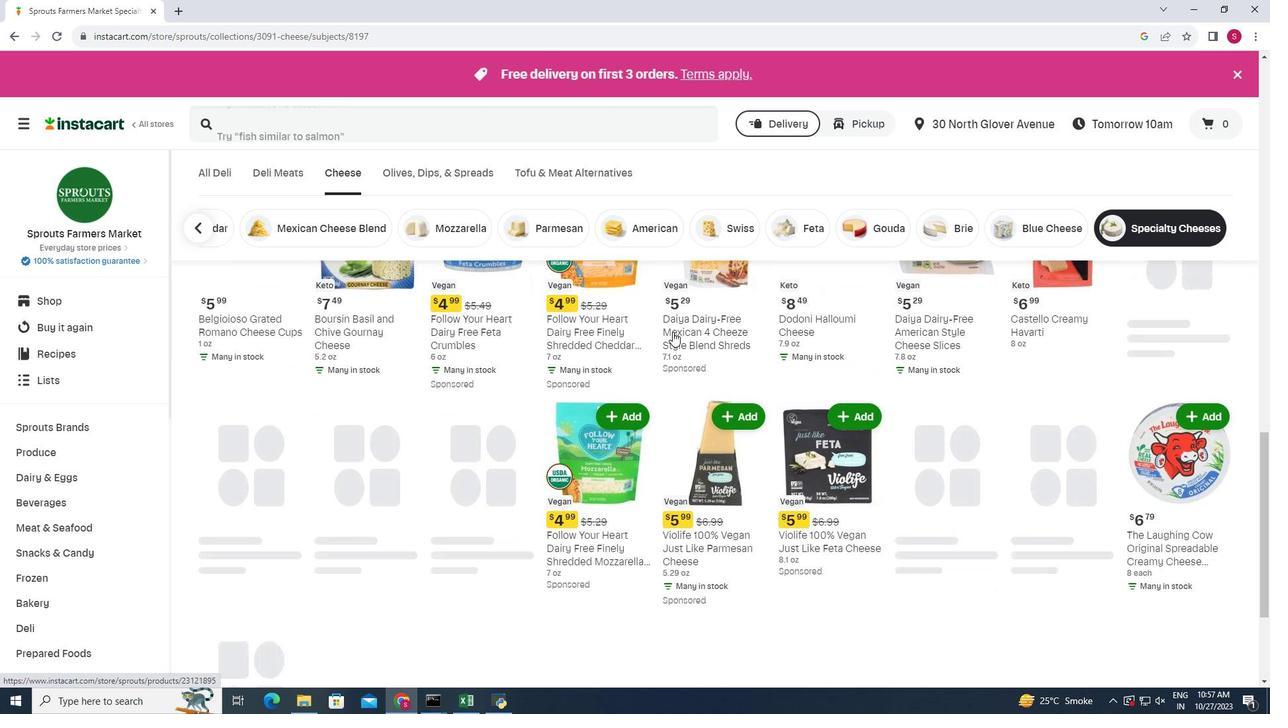 
Action: Mouse moved to (673, 332)
Screenshot: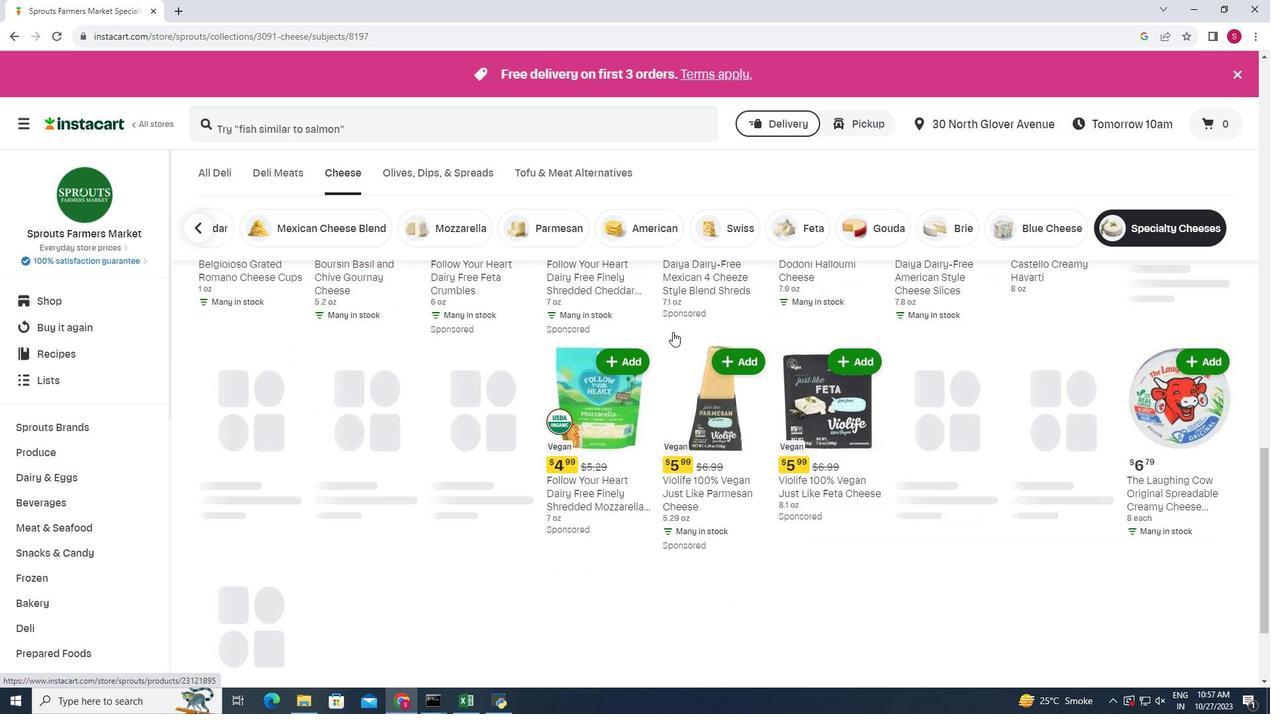 
Action: Mouse scrolled (673, 331) with delta (0, 0)
Screenshot: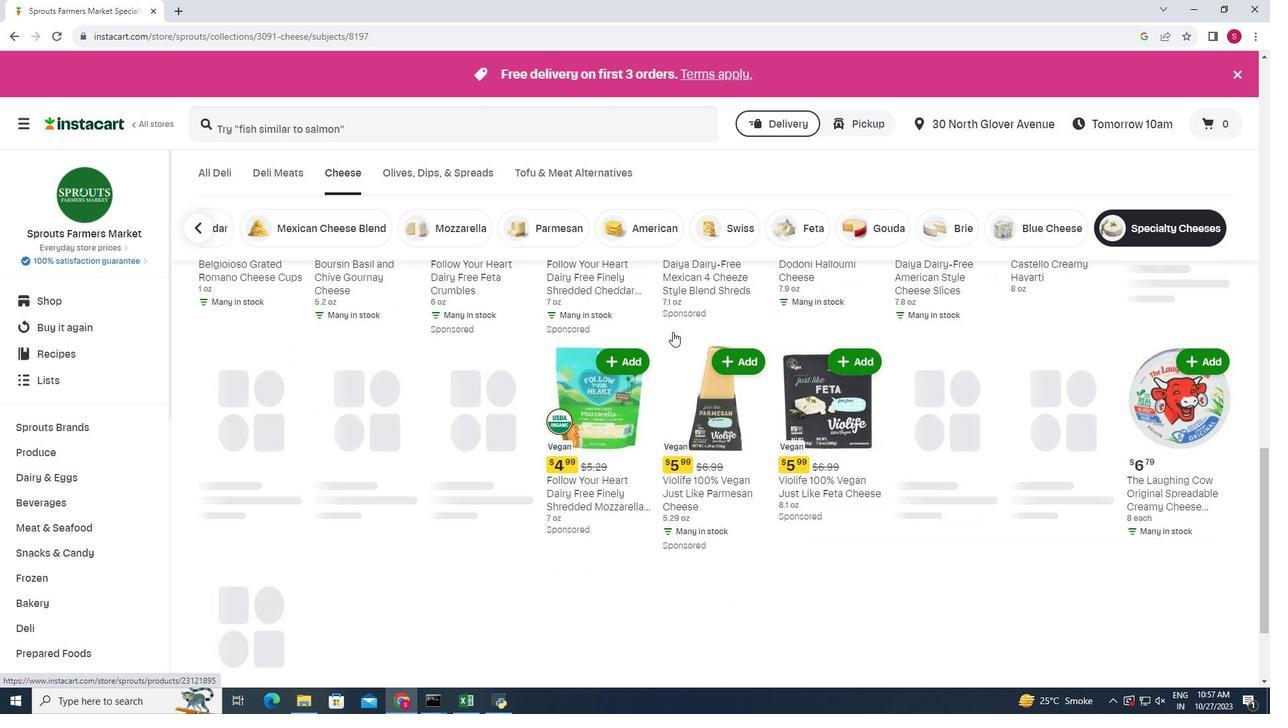 
Action: Mouse scrolled (673, 331) with delta (0, 0)
Screenshot: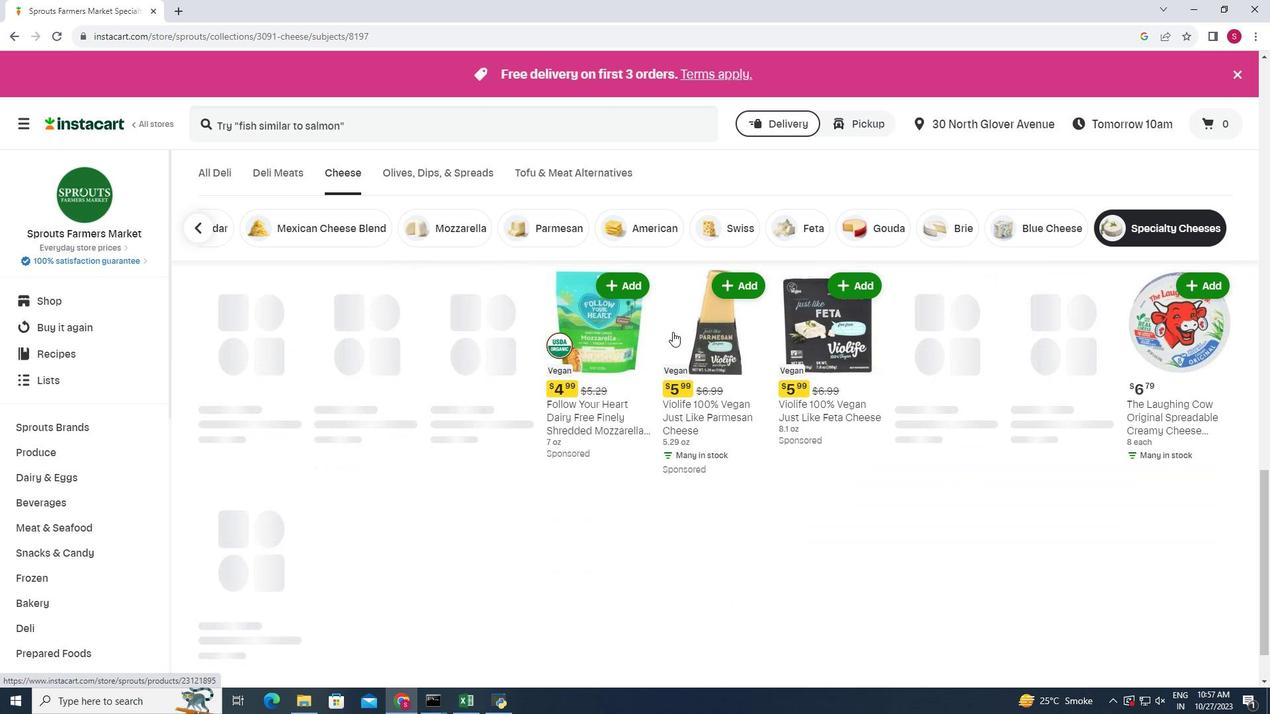 
Action: Mouse scrolled (673, 331) with delta (0, 0)
Screenshot: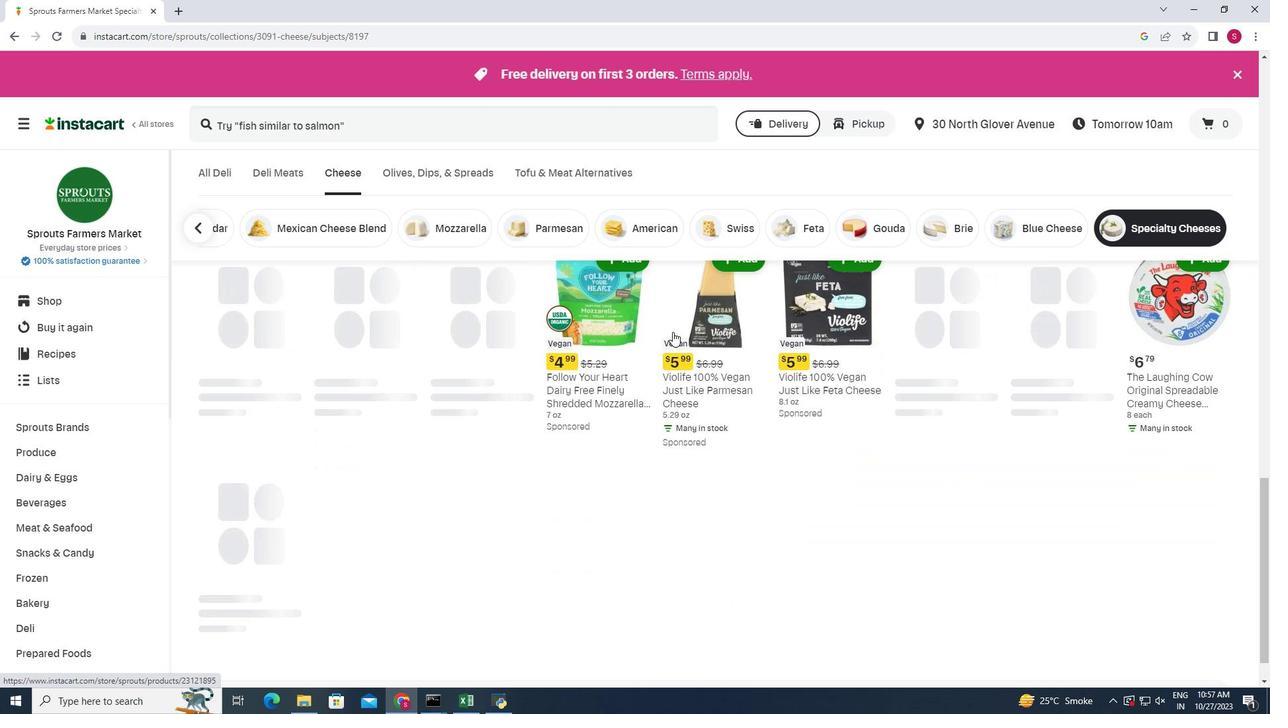 
Action: Mouse scrolled (673, 331) with delta (0, 0)
Screenshot: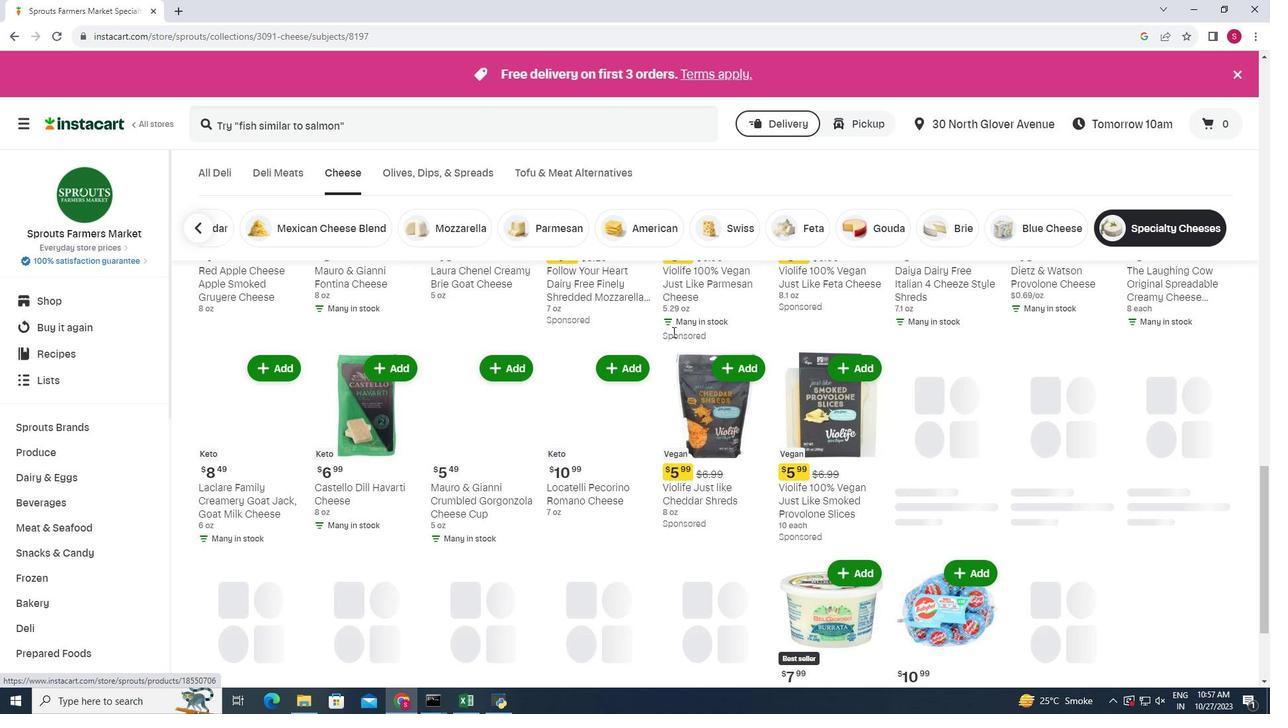 
Action: Mouse scrolled (673, 331) with delta (0, 0)
Screenshot: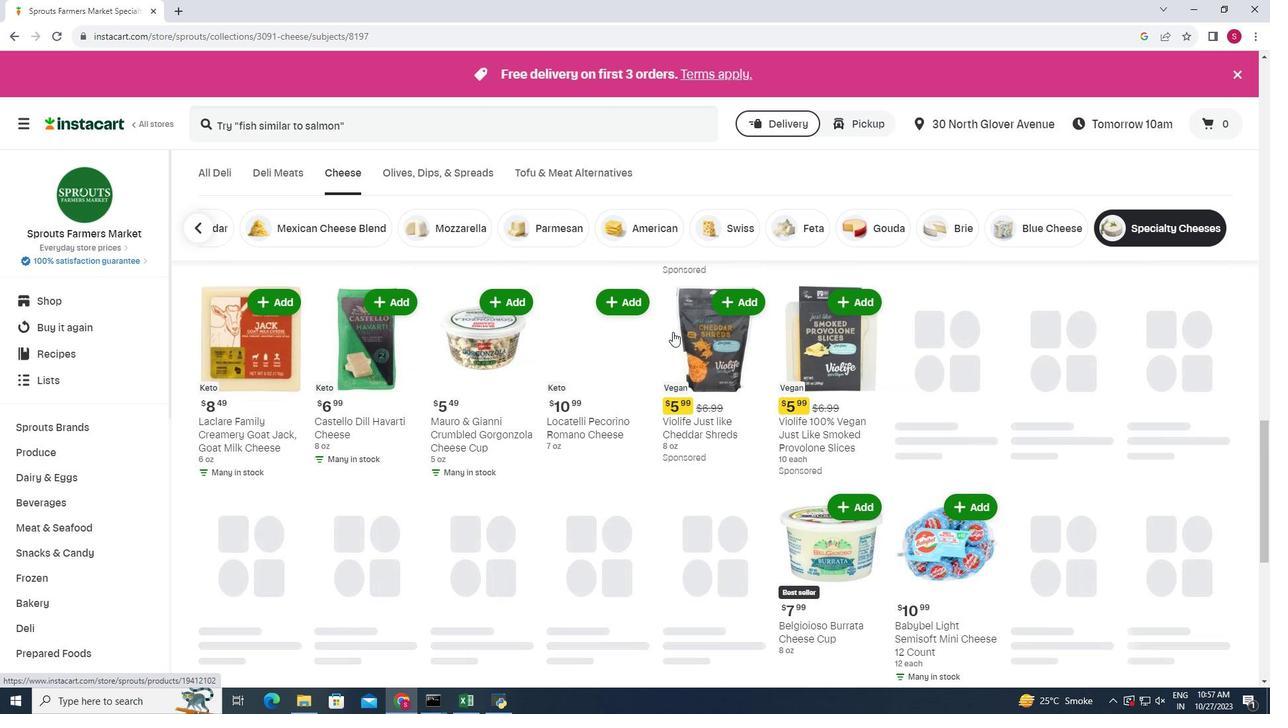 
Action: Mouse scrolled (673, 331) with delta (0, 0)
Screenshot: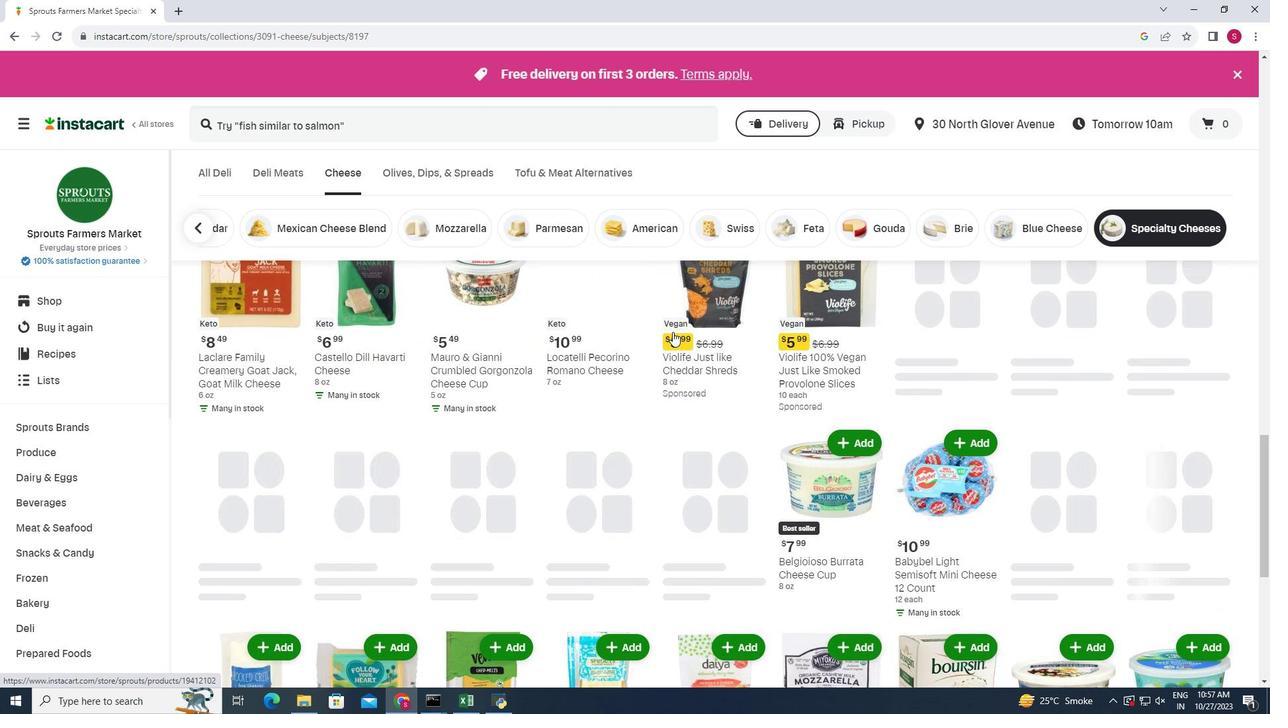 
Action: Mouse scrolled (673, 331) with delta (0, 0)
Screenshot: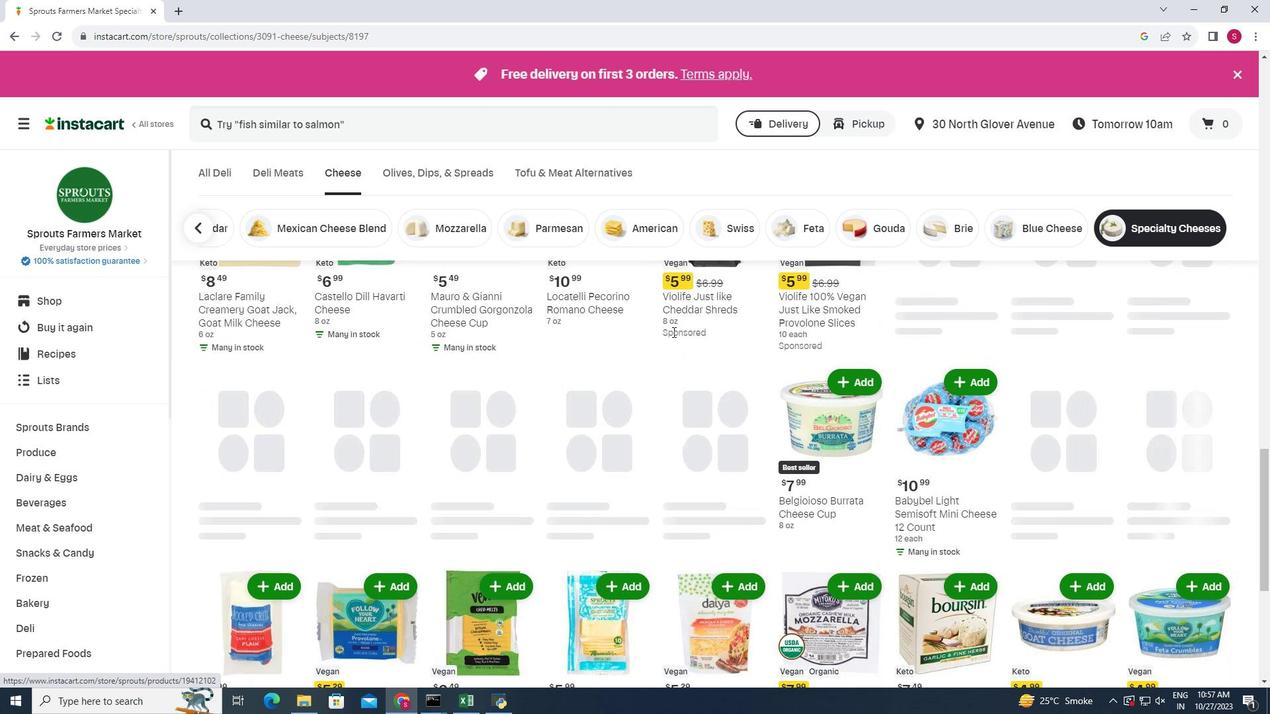 
Action: Mouse scrolled (673, 331) with delta (0, 0)
Screenshot: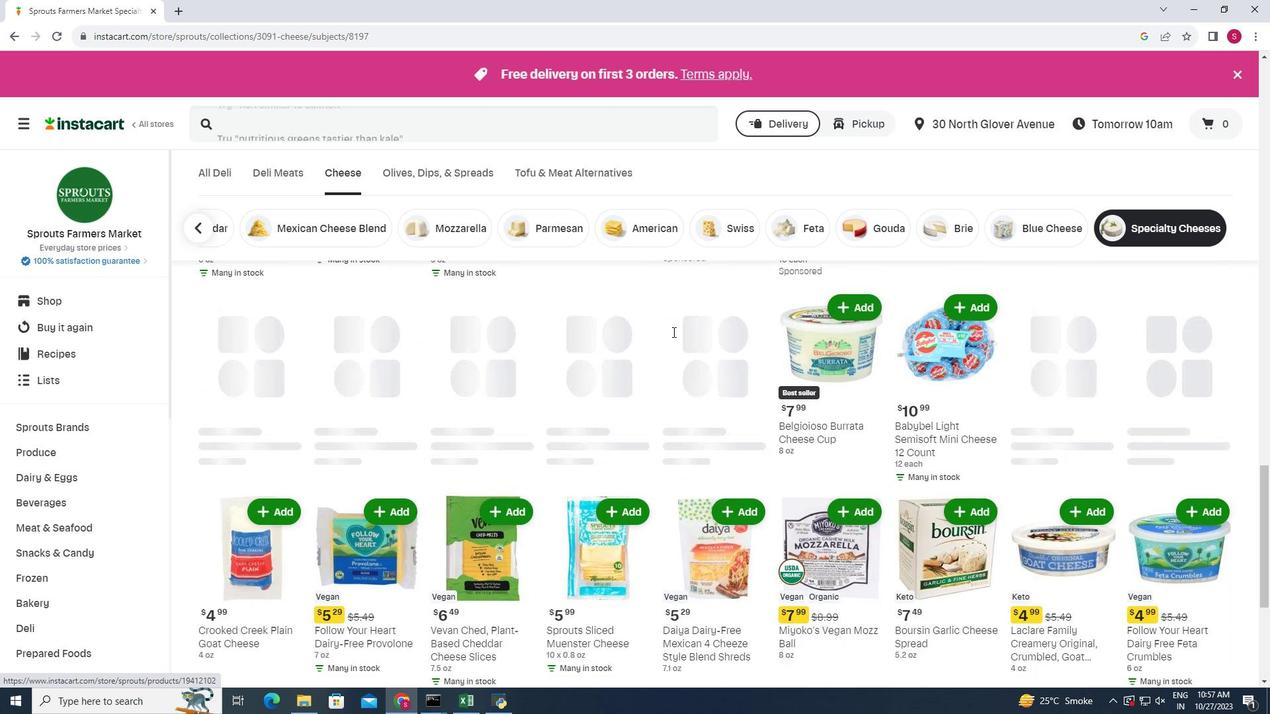 
Action: Mouse scrolled (673, 331) with delta (0, 0)
Screenshot: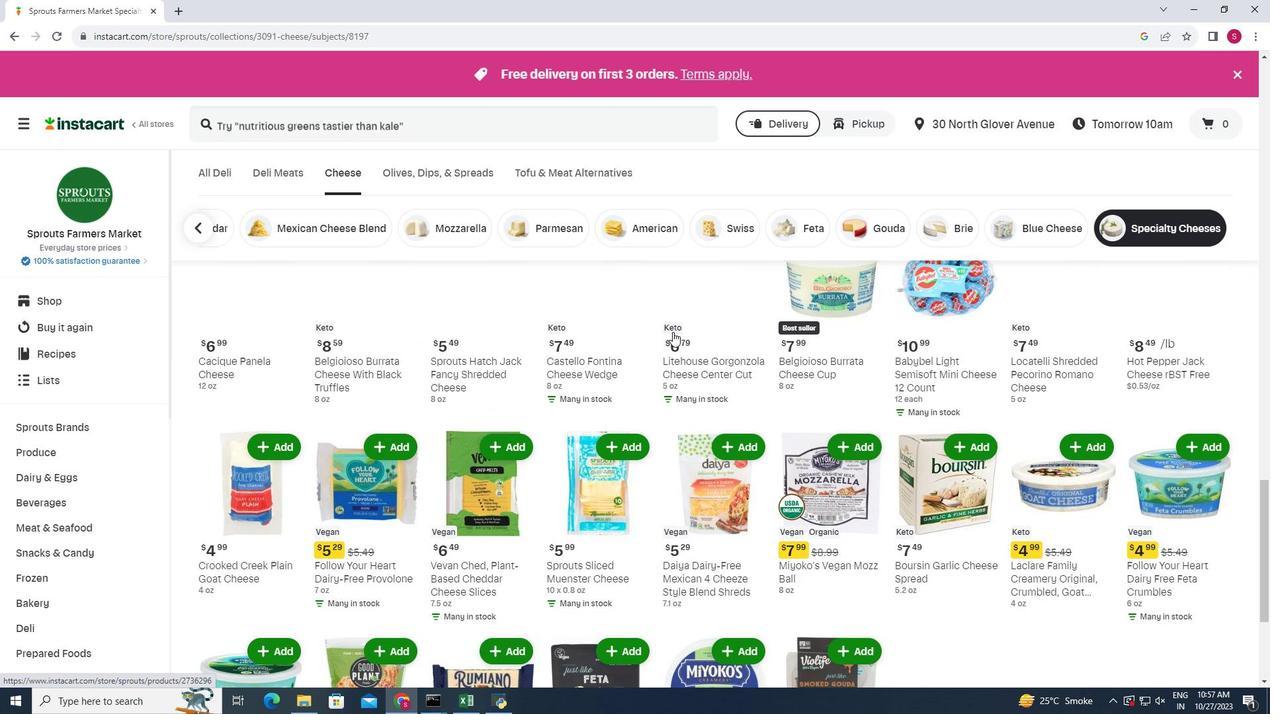 
Action: Mouse scrolled (673, 331) with delta (0, 0)
Screenshot: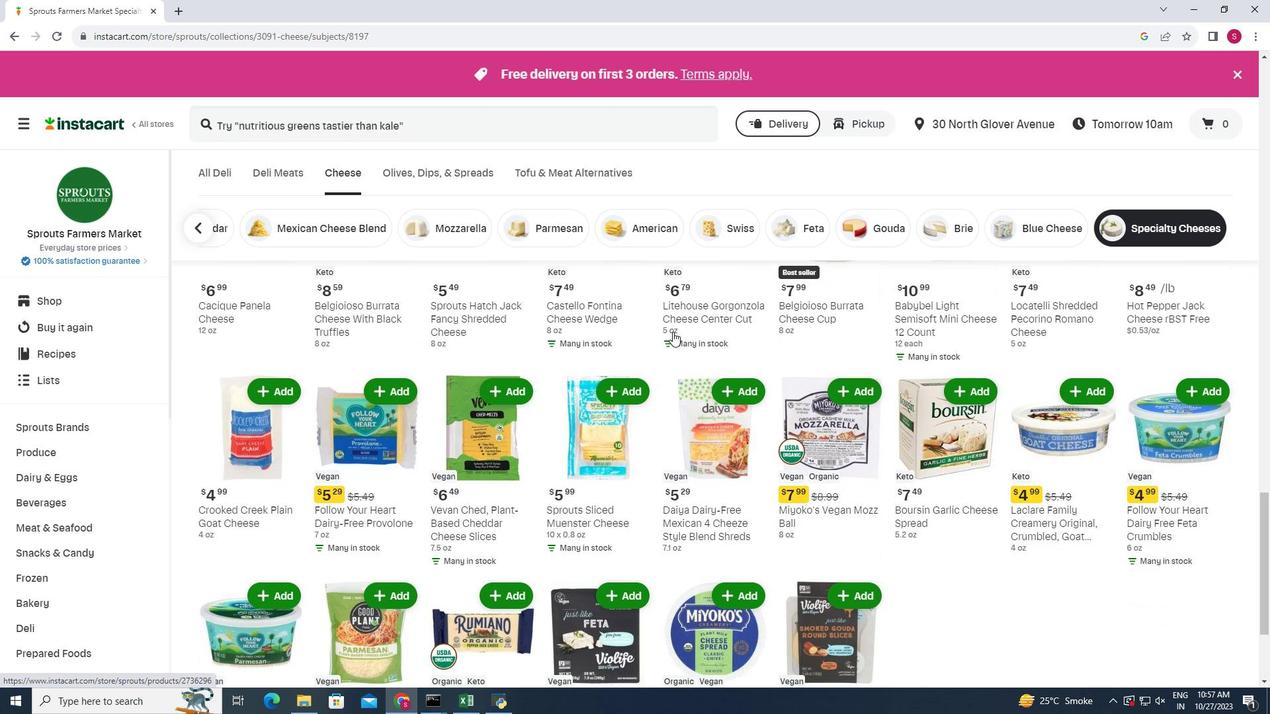 
Action: Mouse scrolled (673, 331) with delta (0, 0)
Screenshot: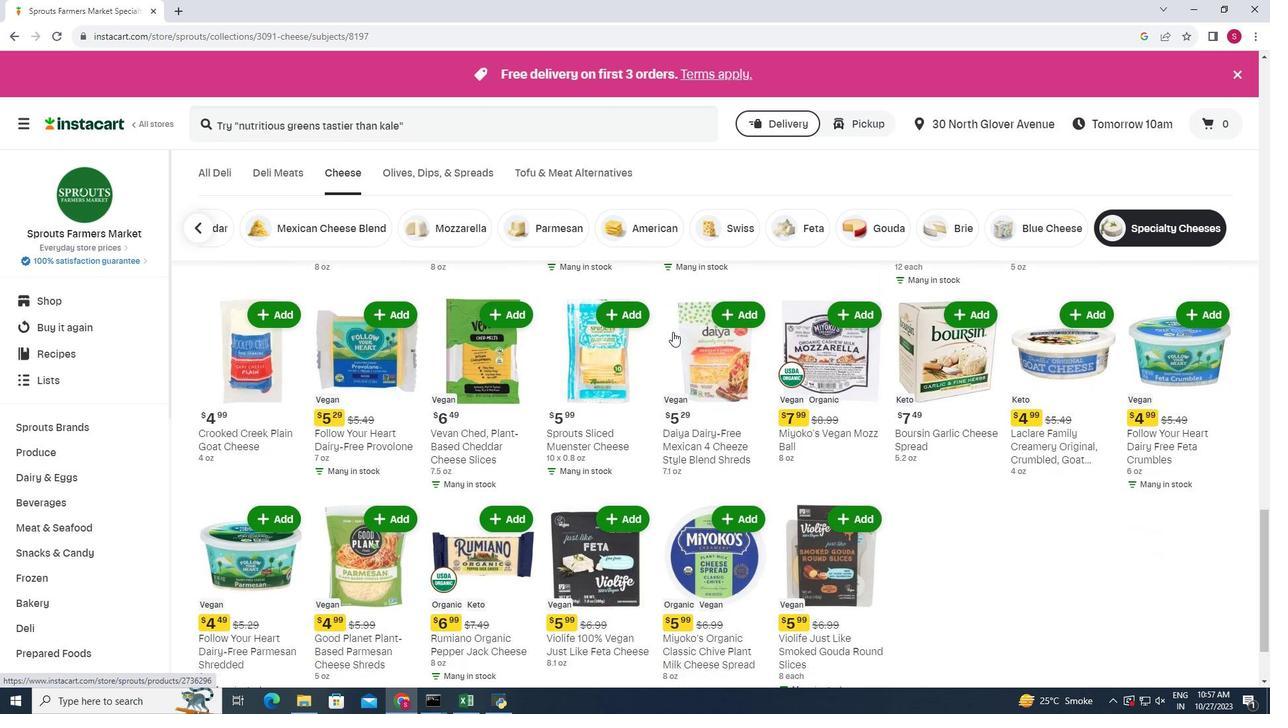 
Action: Mouse scrolled (673, 331) with delta (0, 0)
Screenshot: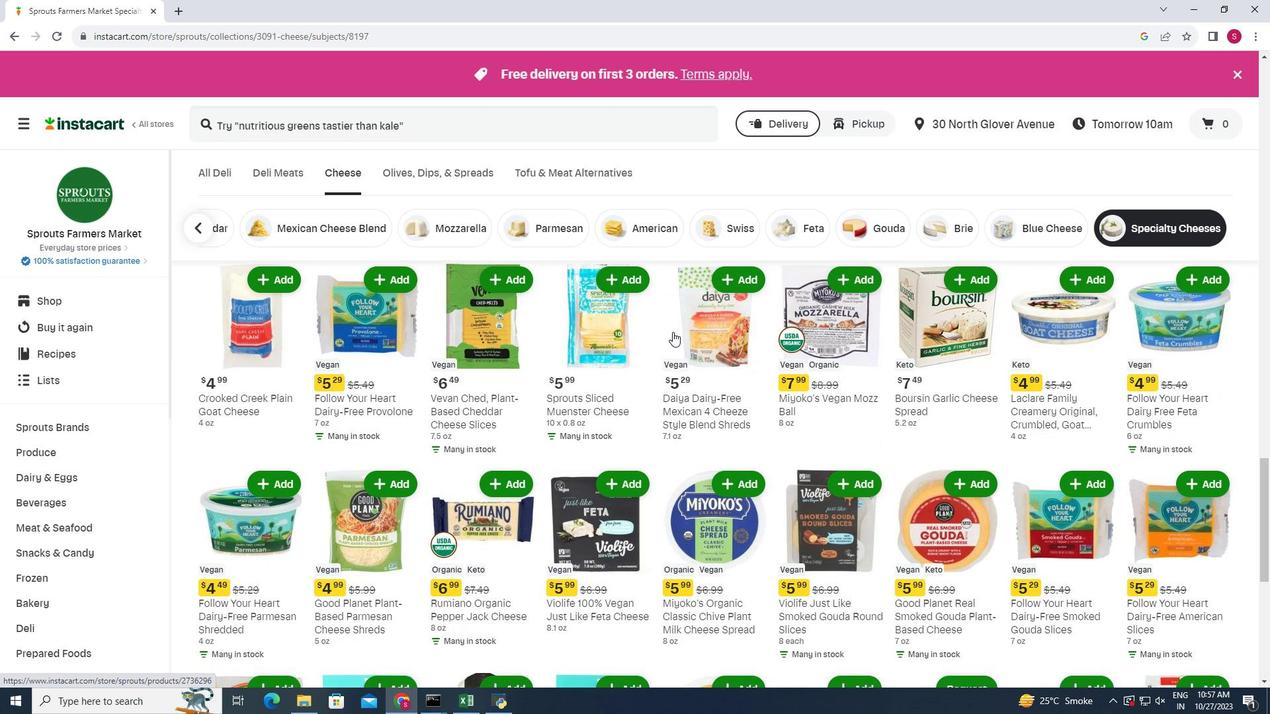 
Action: Mouse scrolled (673, 331) with delta (0, 0)
Screenshot: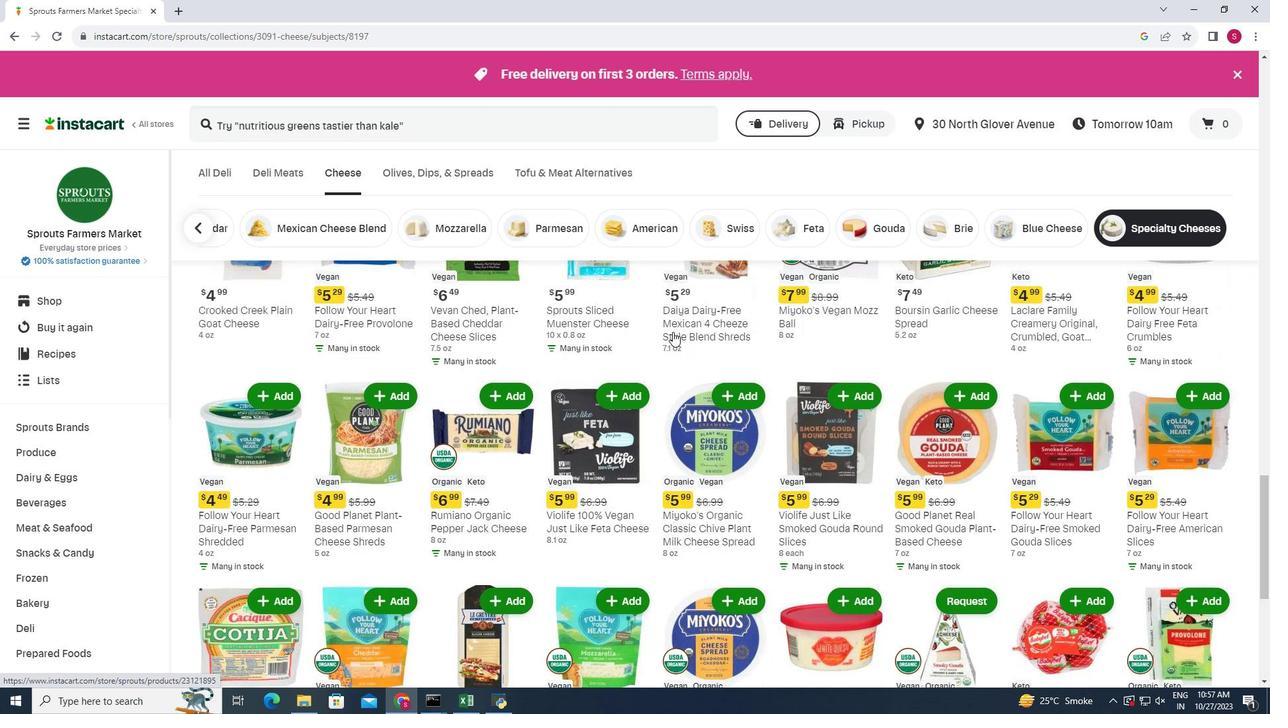 
Action: Mouse scrolled (673, 331) with delta (0, 0)
Screenshot: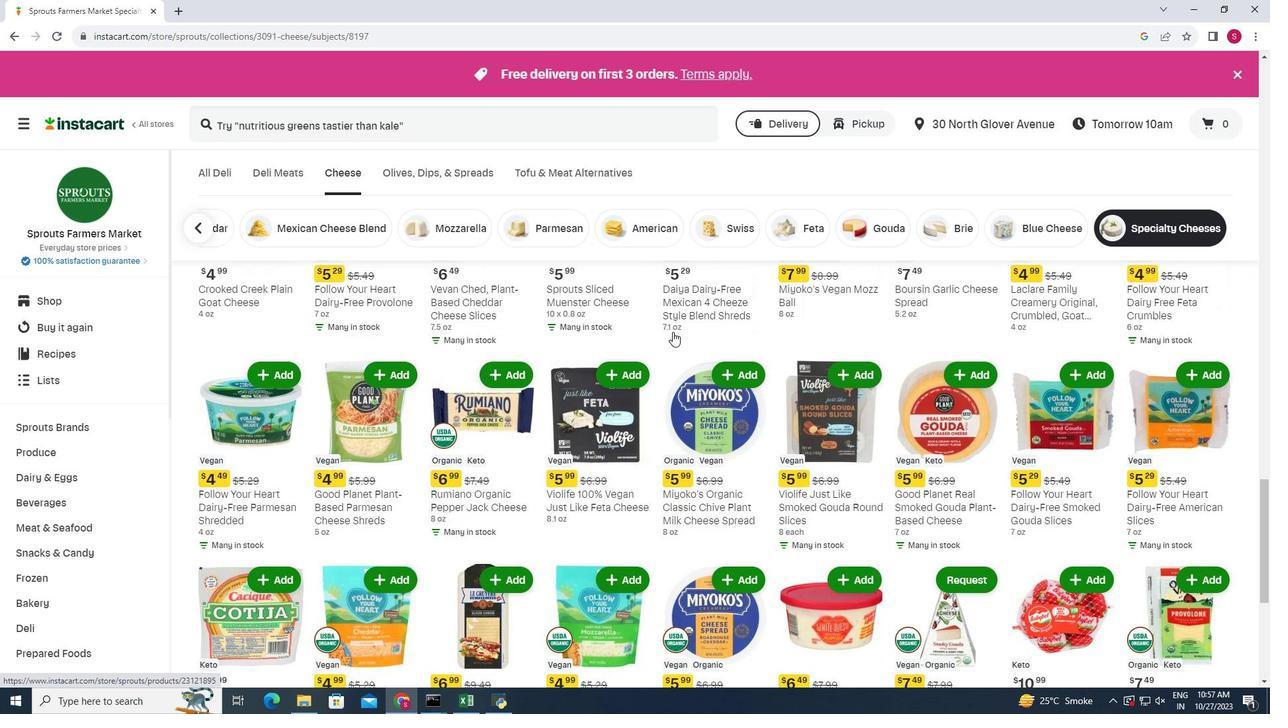 
Action: Mouse scrolled (673, 331) with delta (0, 0)
Screenshot: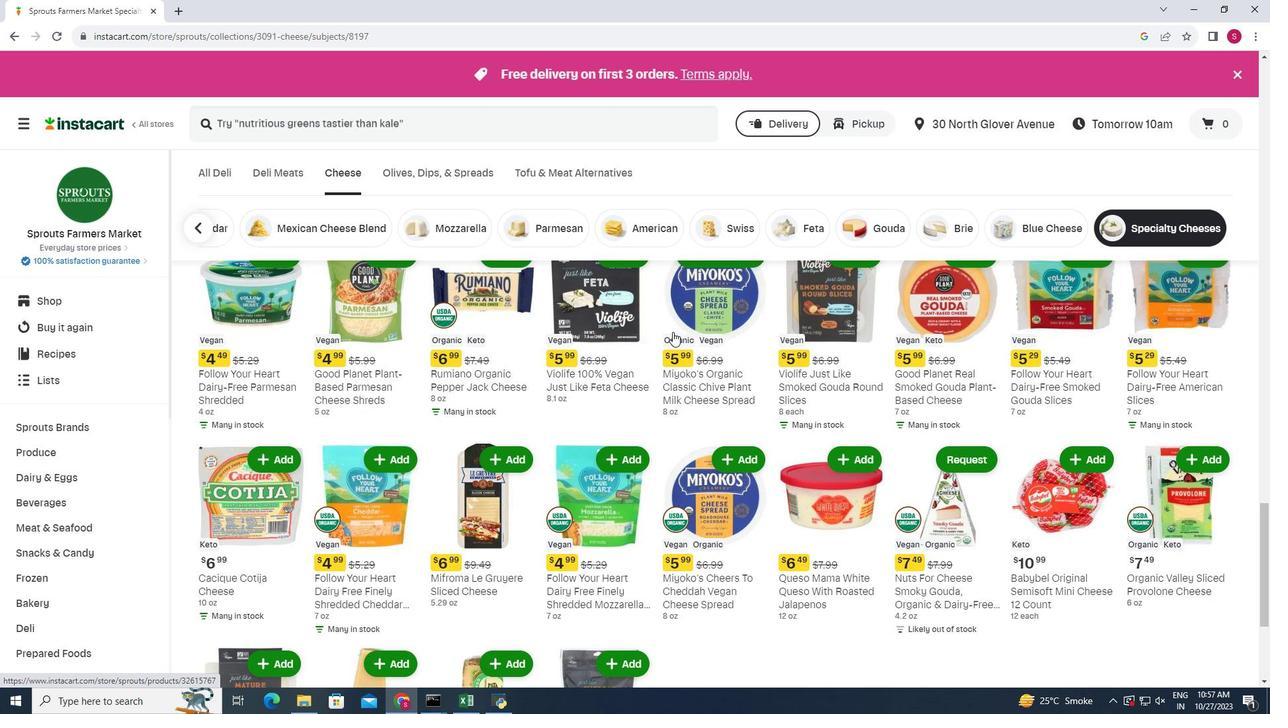 
Action: Mouse moved to (673, 332)
Screenshot: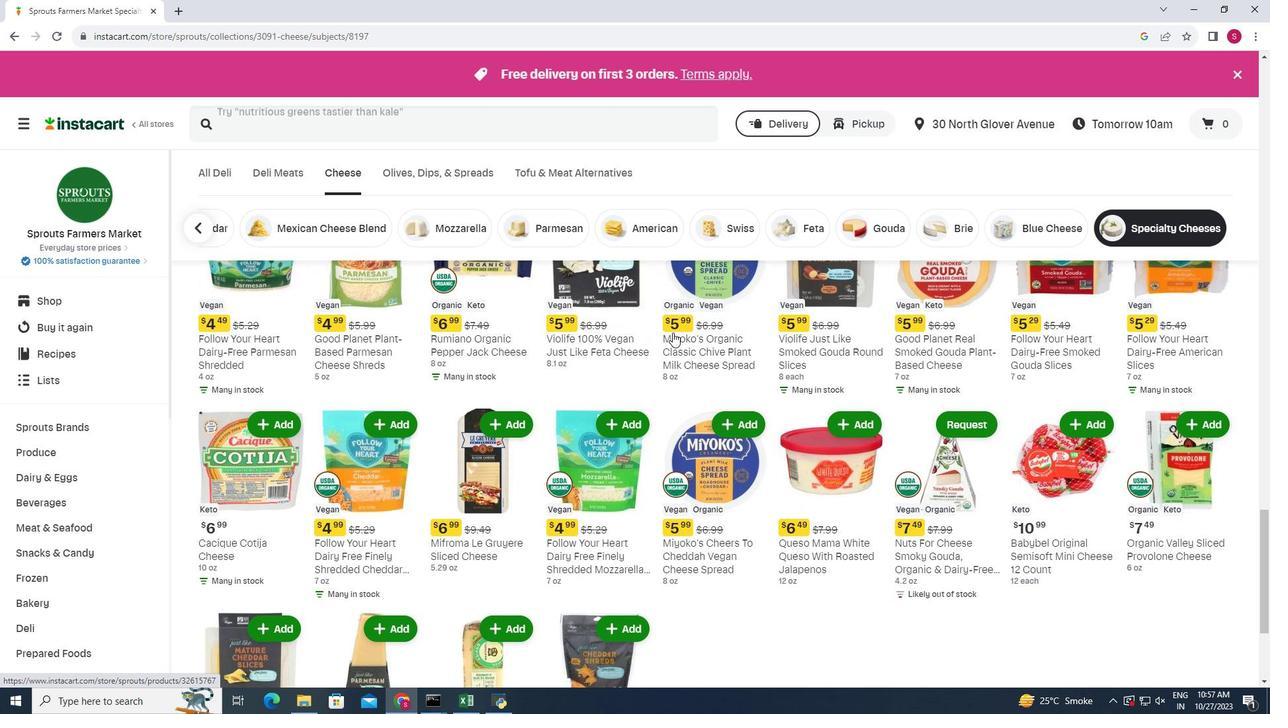 
Action: Mouse scrolled (673, 332) with delta (0, 0)
Screenshot: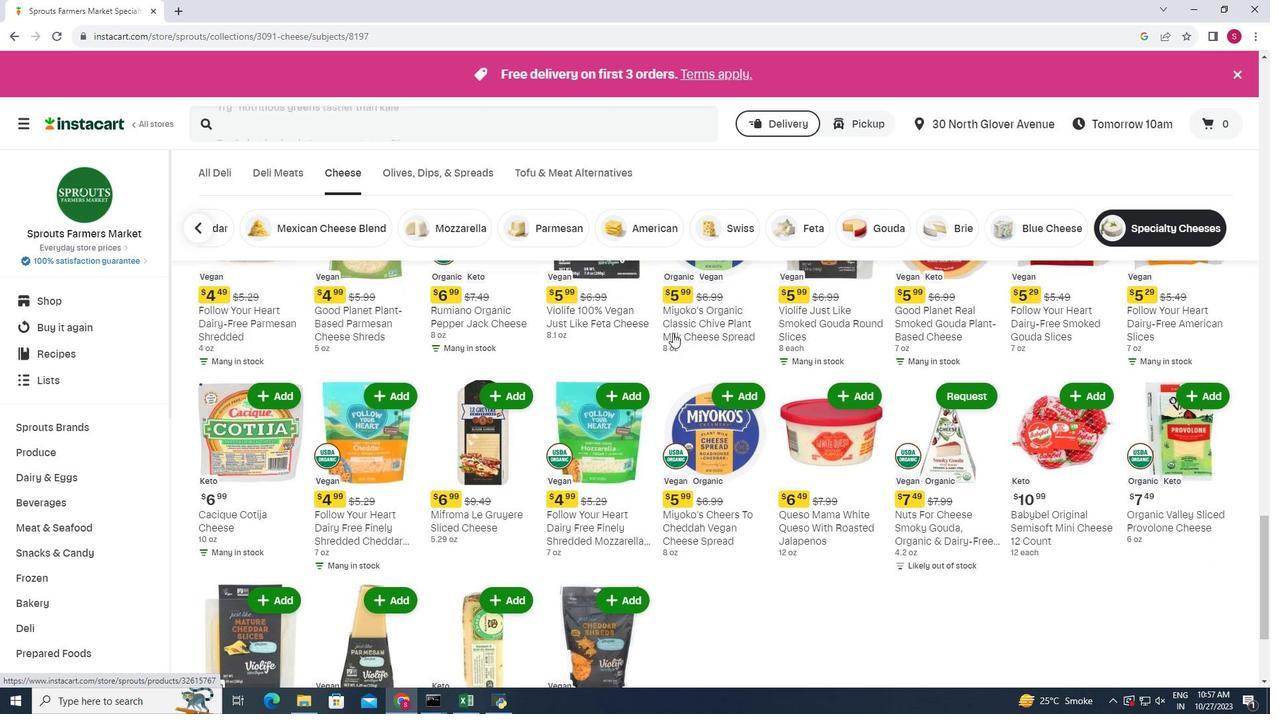 
Action: Mouse moved to (673, 333)
Screenshot: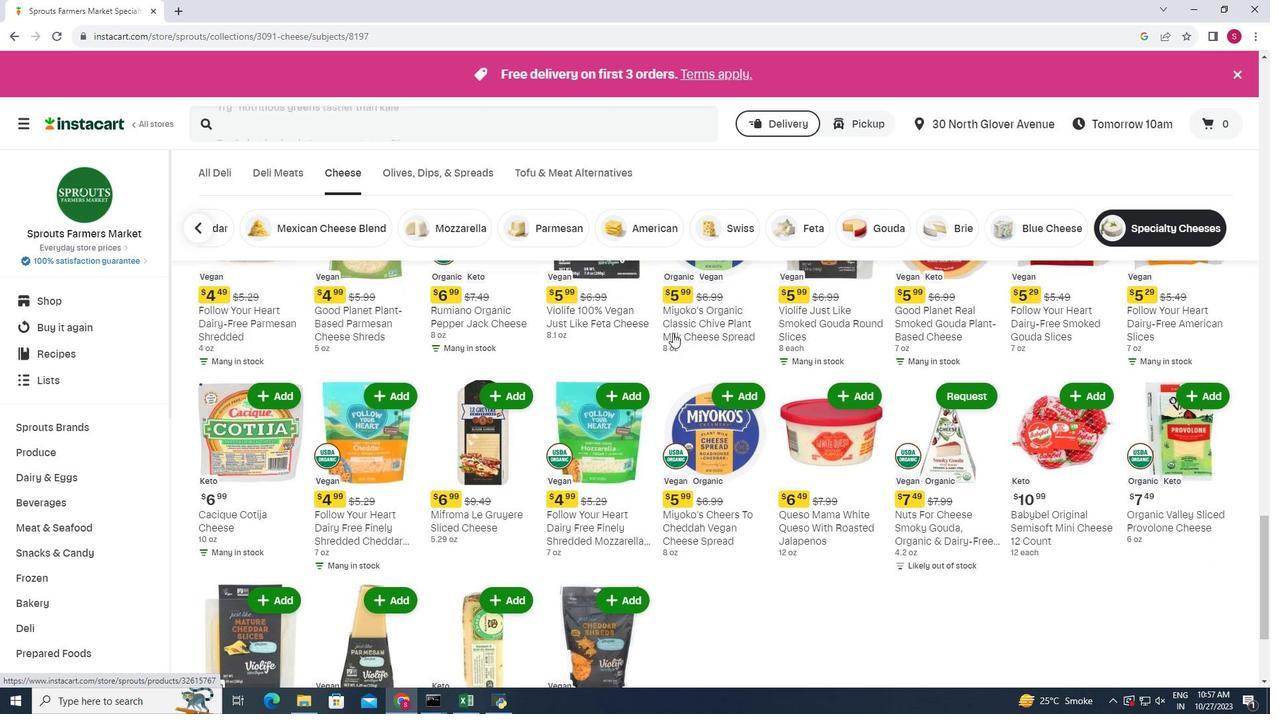 
Action: Mouse scrolled (673, 332) with delta (0, 0)
Screenshot: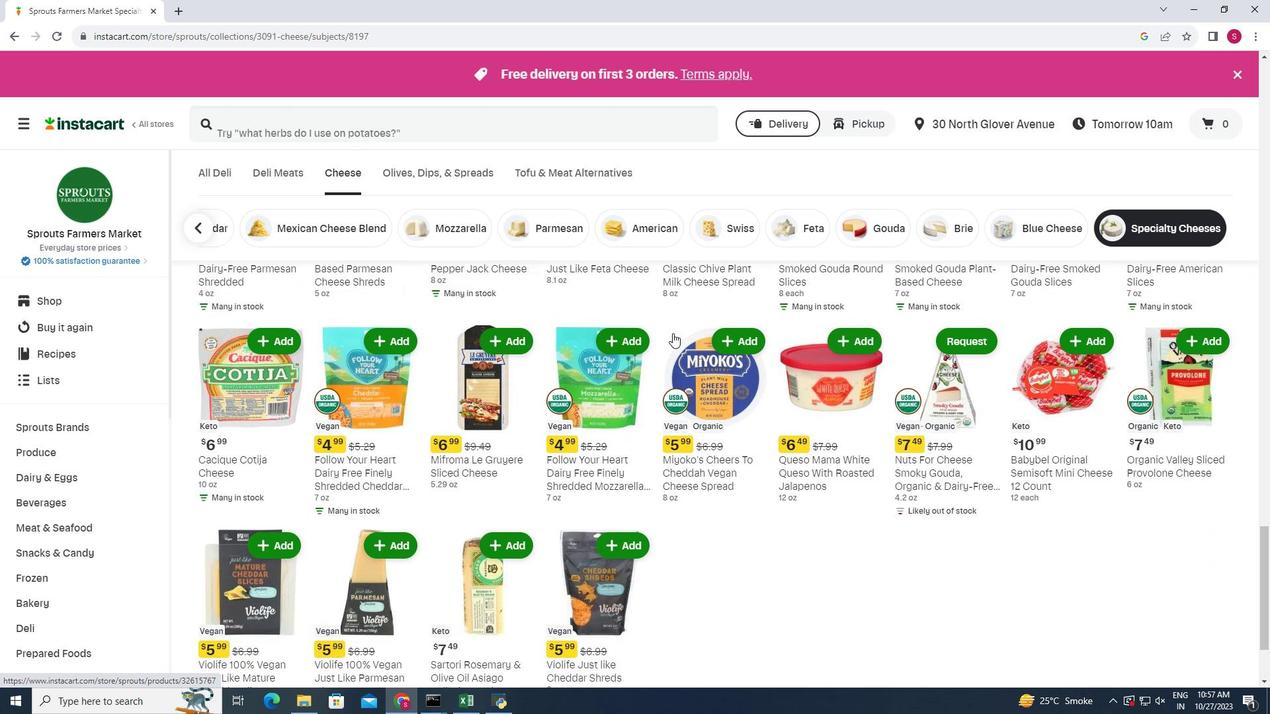 
Action: Mouse scrolled (673, 332) with delta (0, 0)
Screenshot: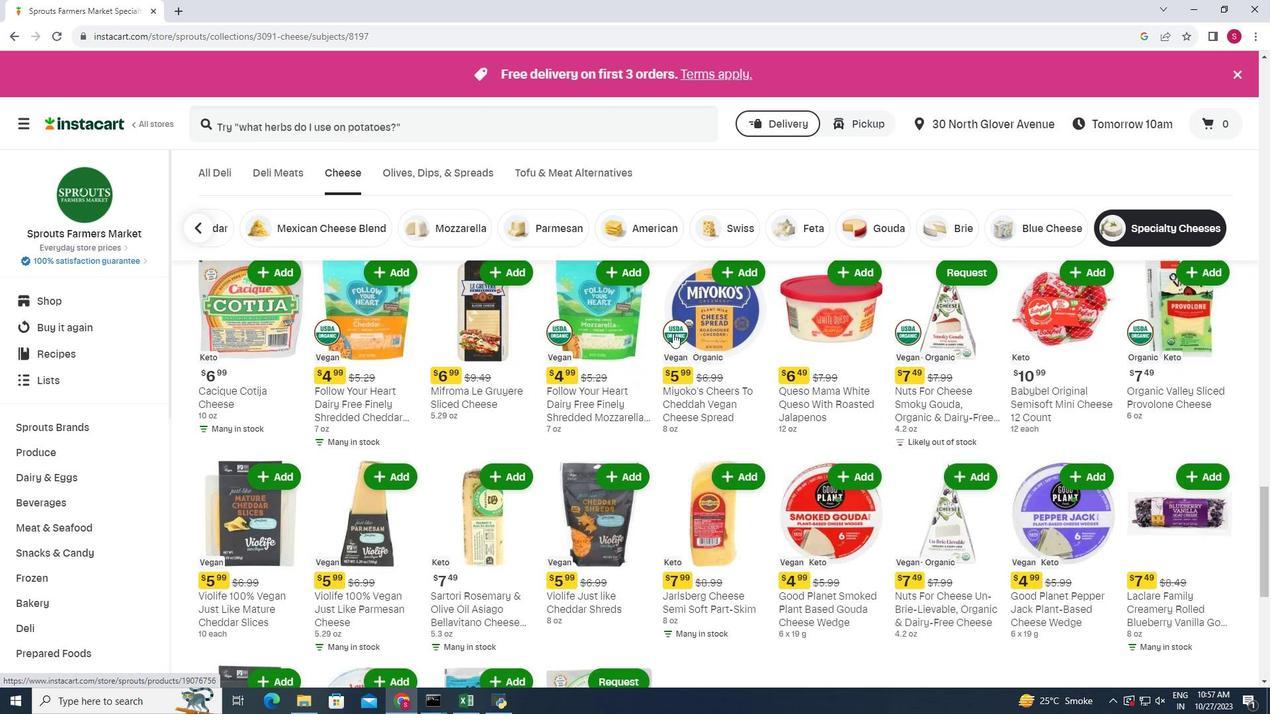 
Action: Mouse scrolled (673, 332) with delta (0, 0)
Screenshot: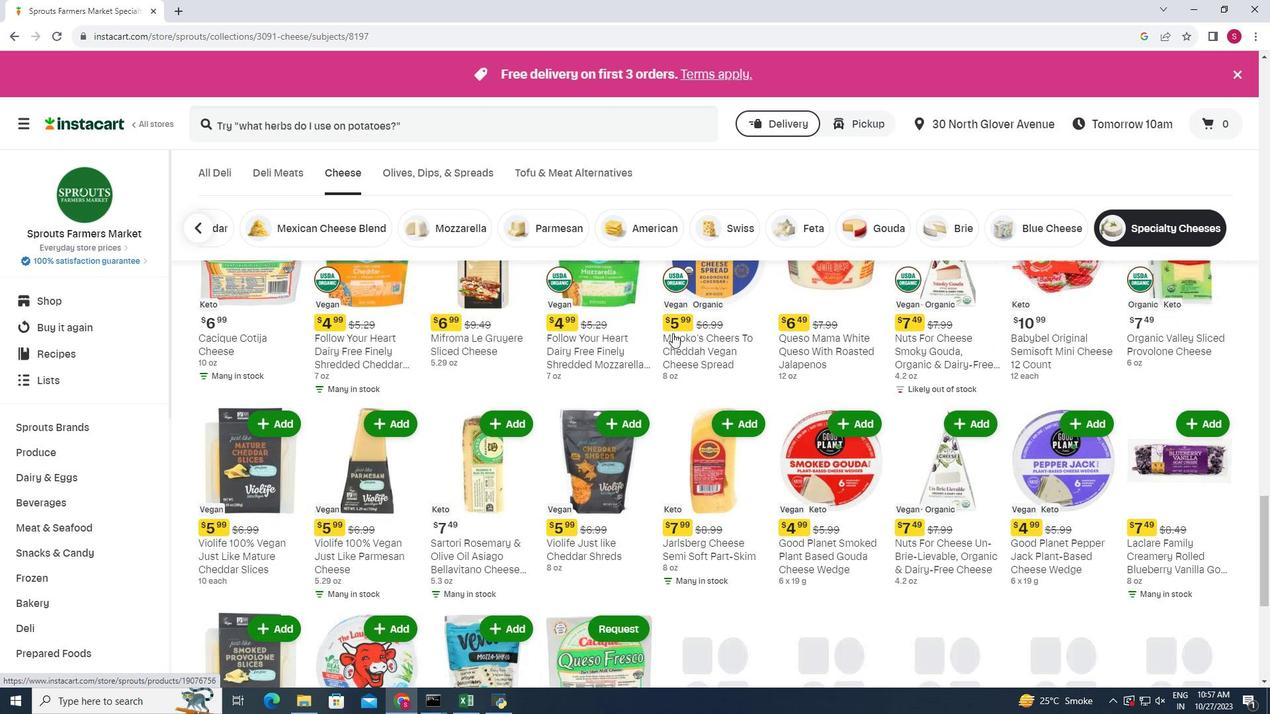 
Action: Mouse scrolled (673, 332) with delta (0, 0)
Screenshot: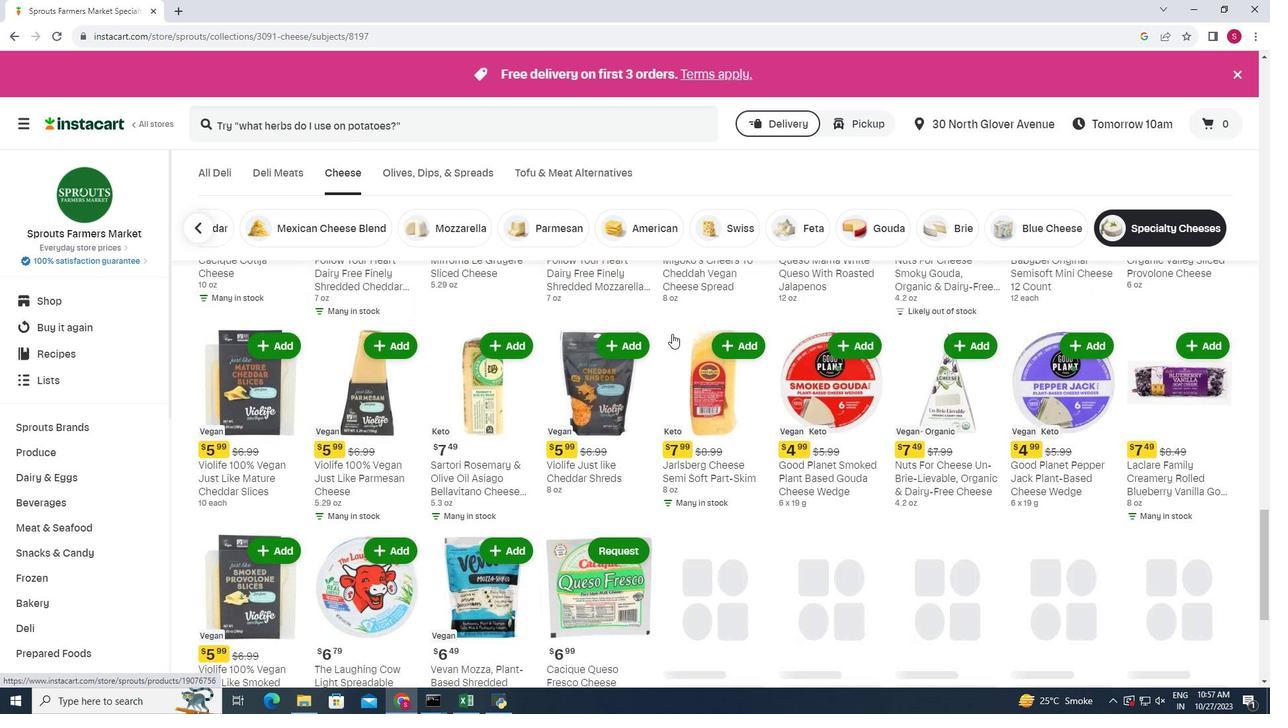 
Action: Mouse moved to (672, 334)
Screenshot: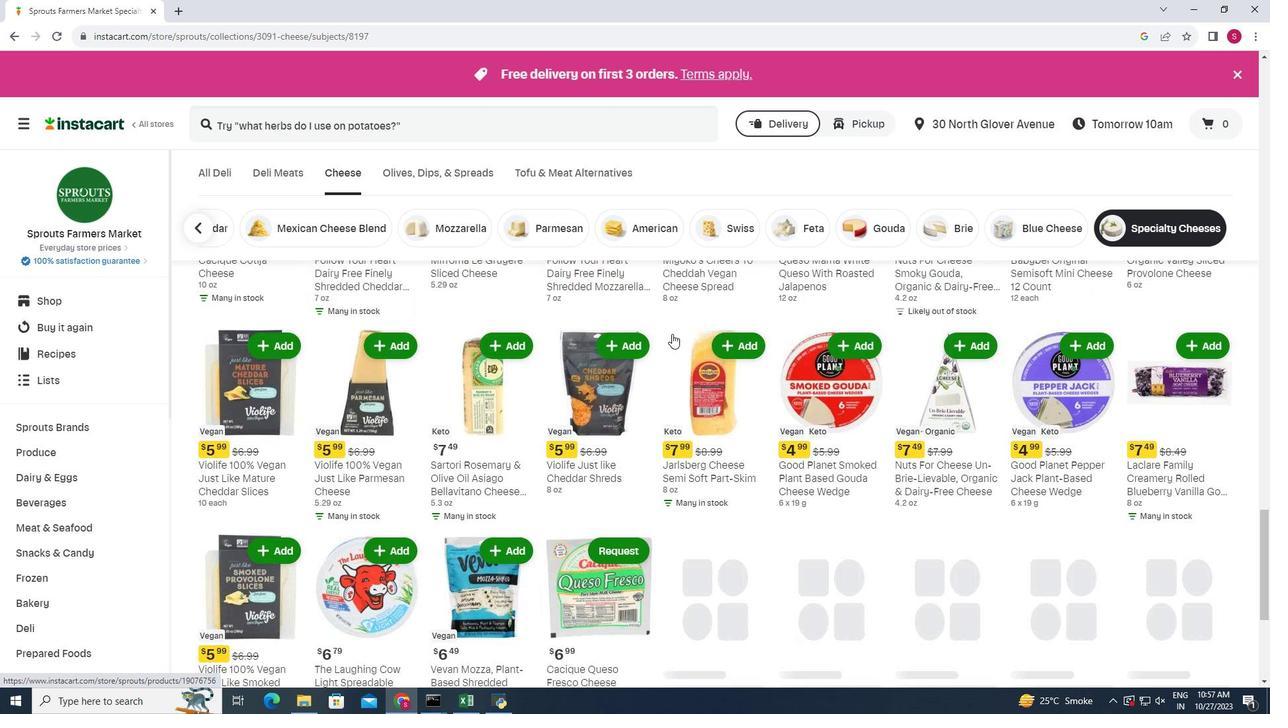 
Action: Mouse scrolled (672, 333) with delta (0, 0)
Screenshot: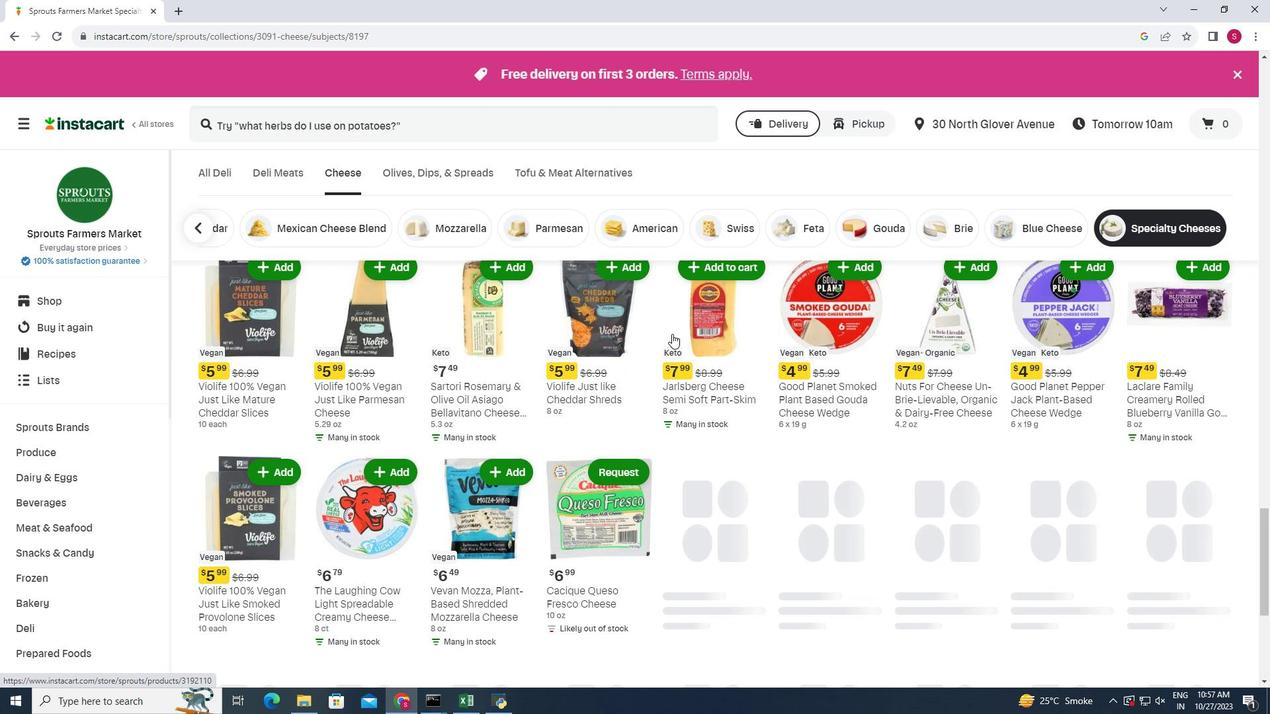 
Action: Mouse scrolled (672, 333) with delta (0, 0)
Screenshot: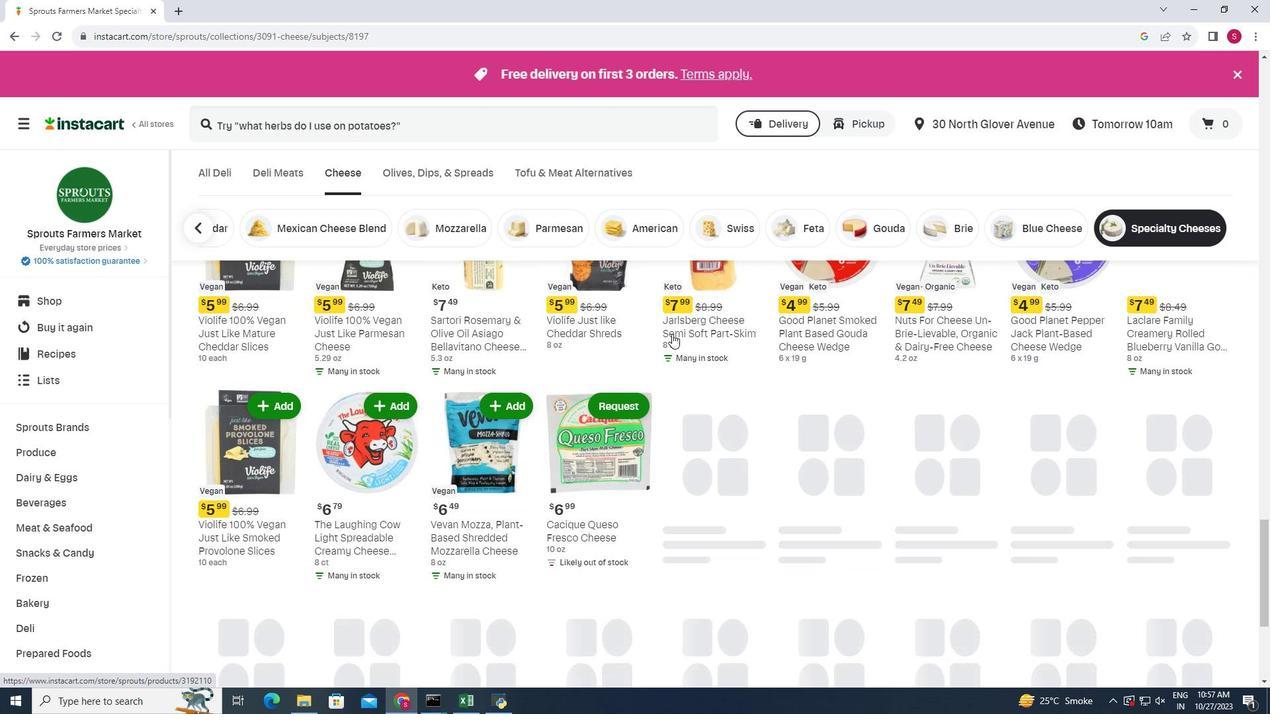 
Action: Mouse scrolled (672, 333) with delta (0, 0)
Screenshot: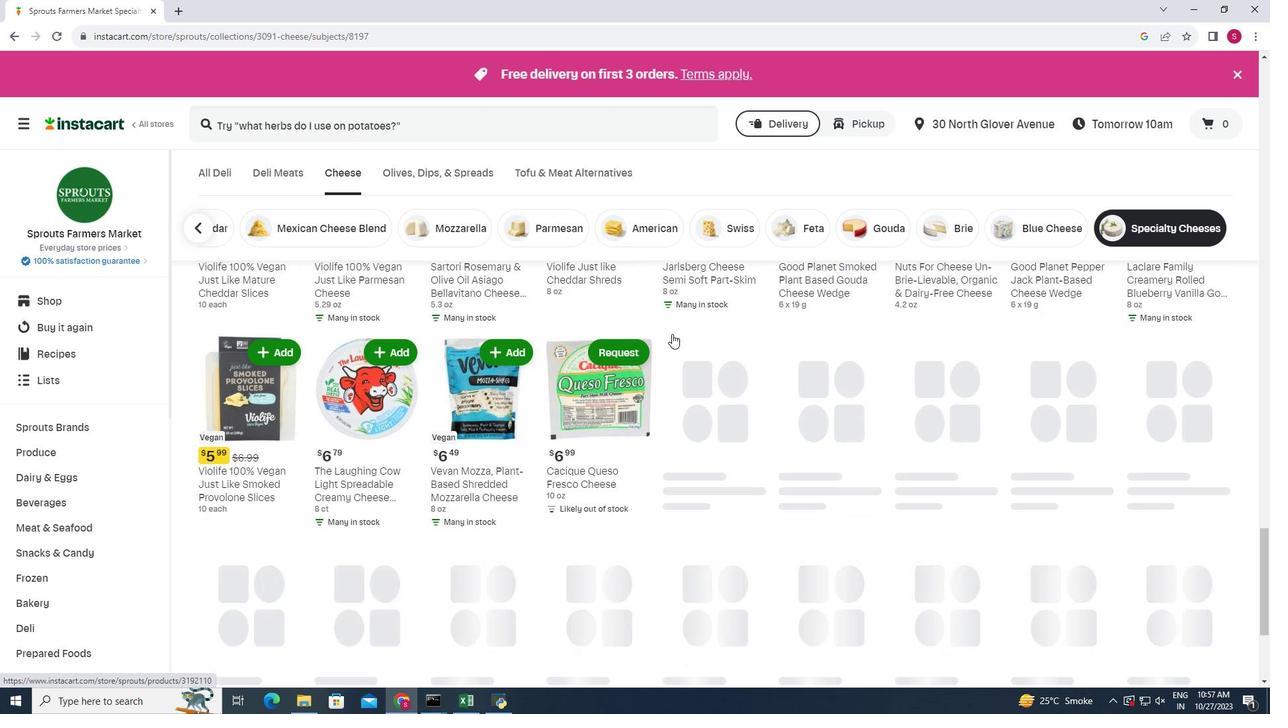 
Action: Mouse scrolled (672, 333) with delta (0, 0)
Screenshot: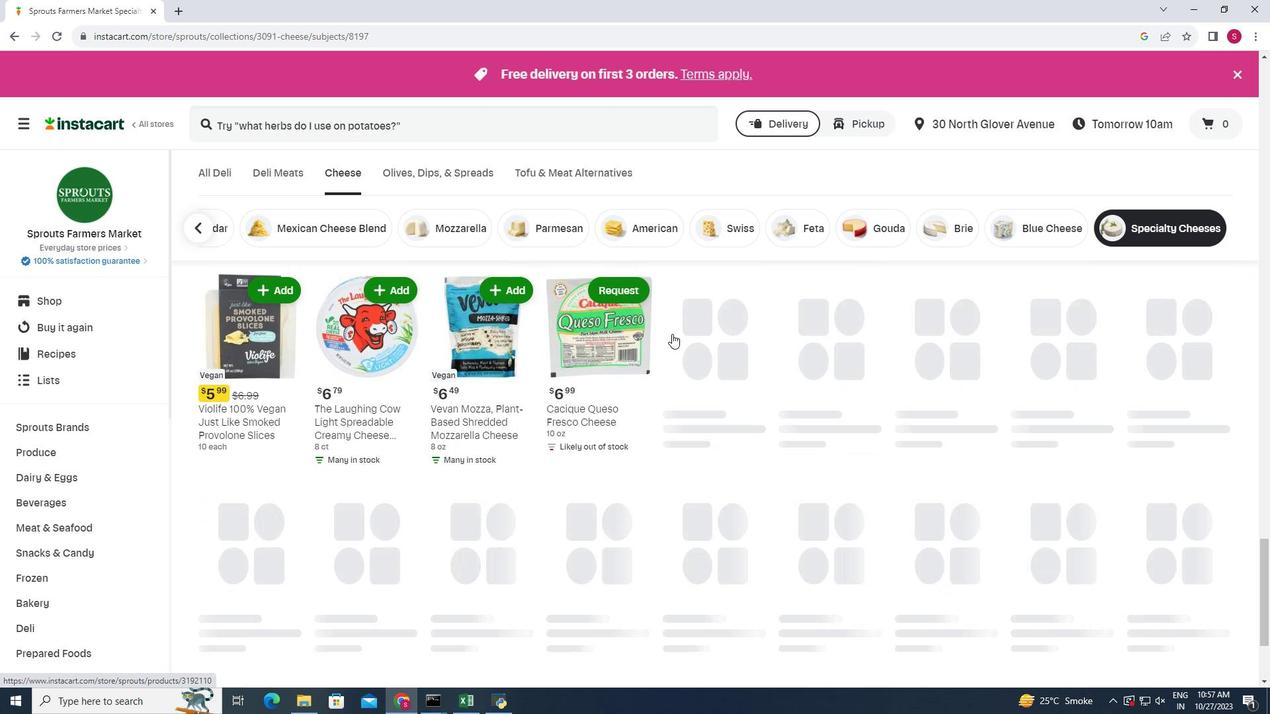 
Action: Mouse scrolled (672, 333) with delta (0, 0)
Screenshot: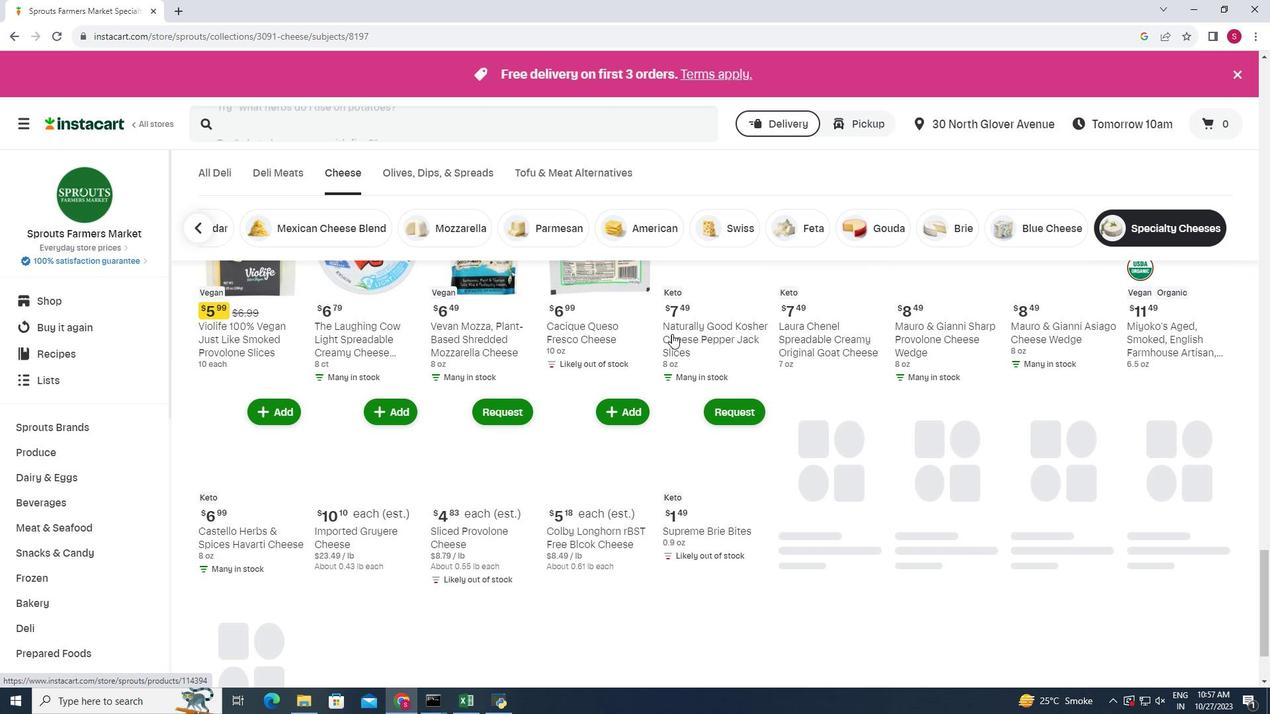 
Action: Mouse scrolled (672, 333) with delta (0, 0)
Screenshot: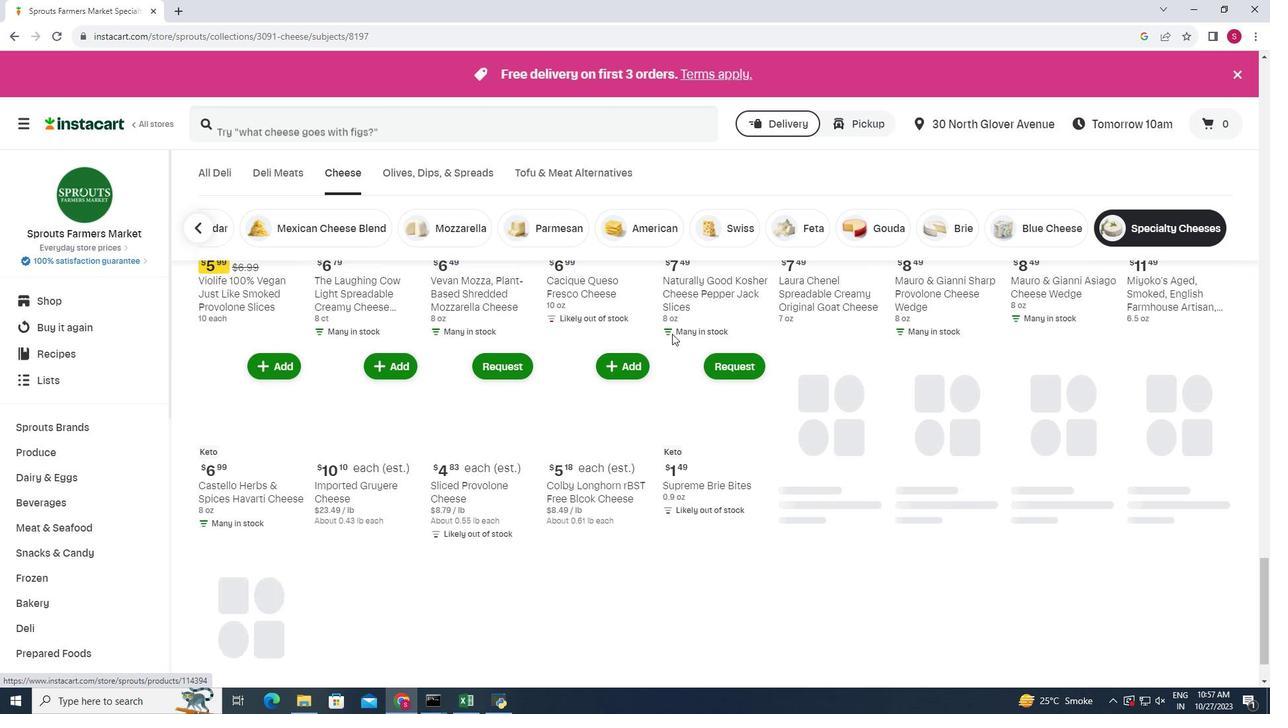 
Action: Mouse scrolled (672, 333) with delta (0, 0)
Screenshot: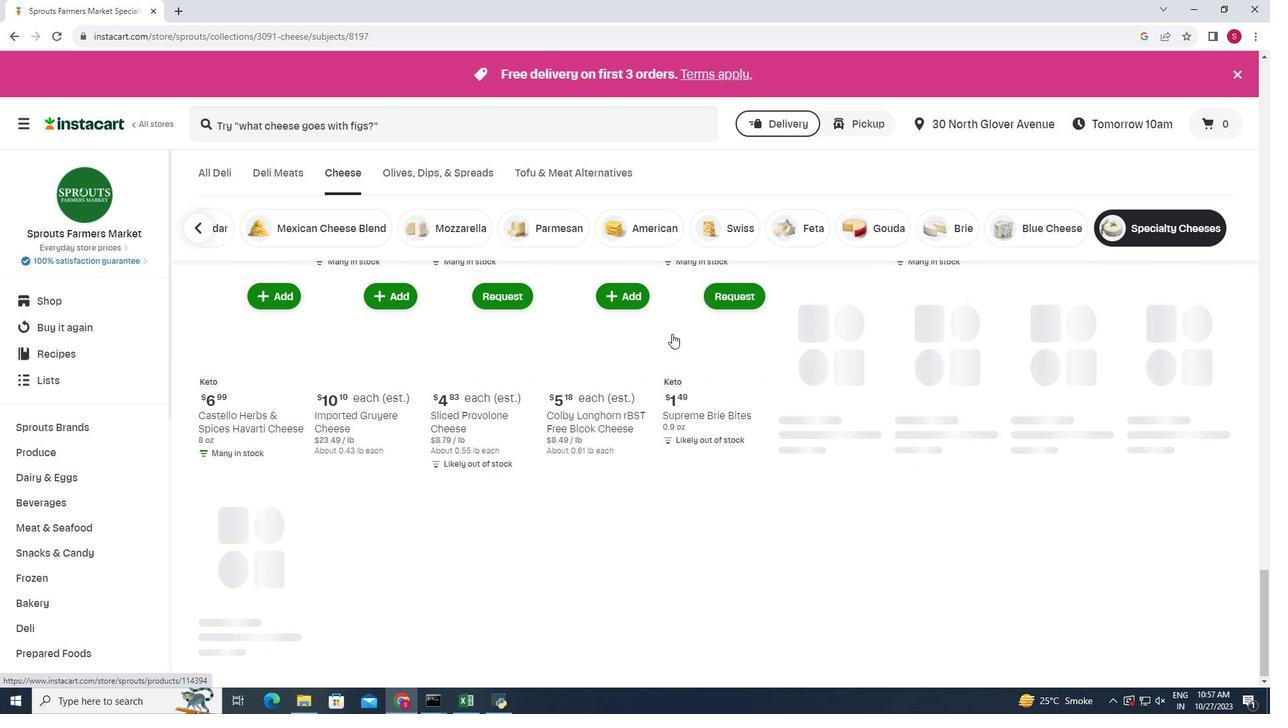 
Action: Mouse scrolled (672, 333) with delta (0, 0)
Screenshot: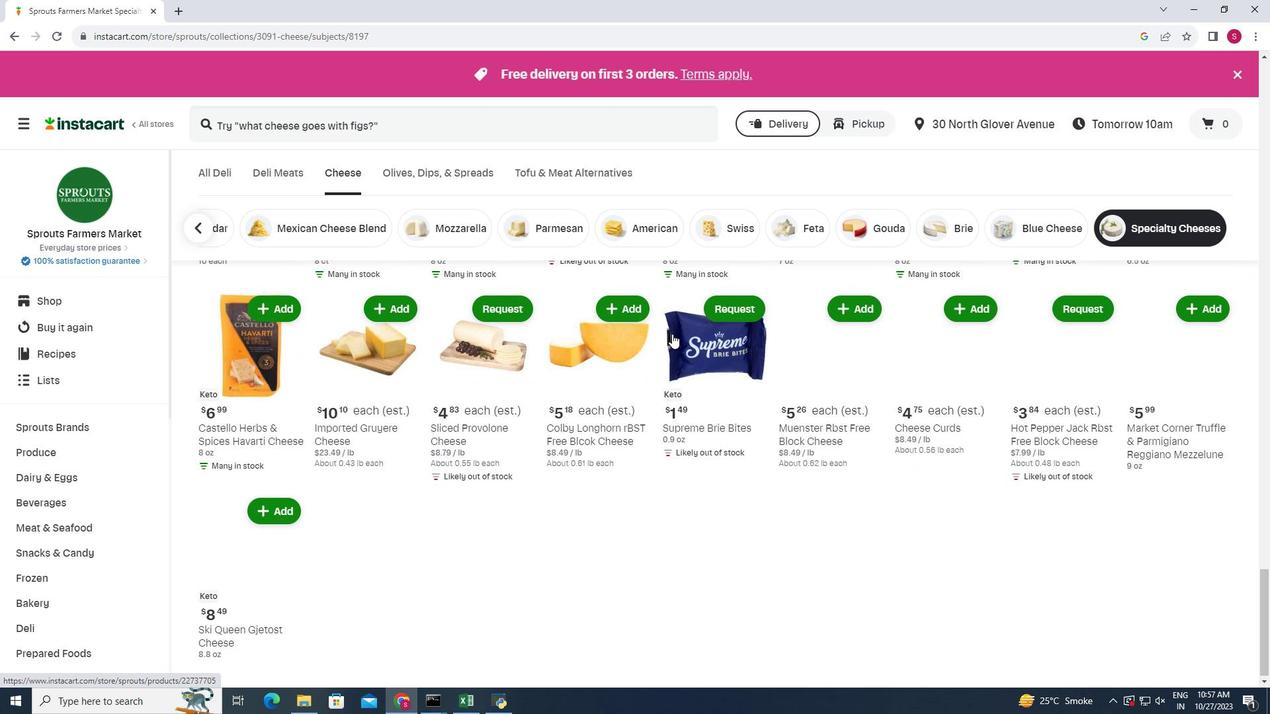 
Action: Mouse scrolled (672, 333) with delta (0, 0)
Screenshot: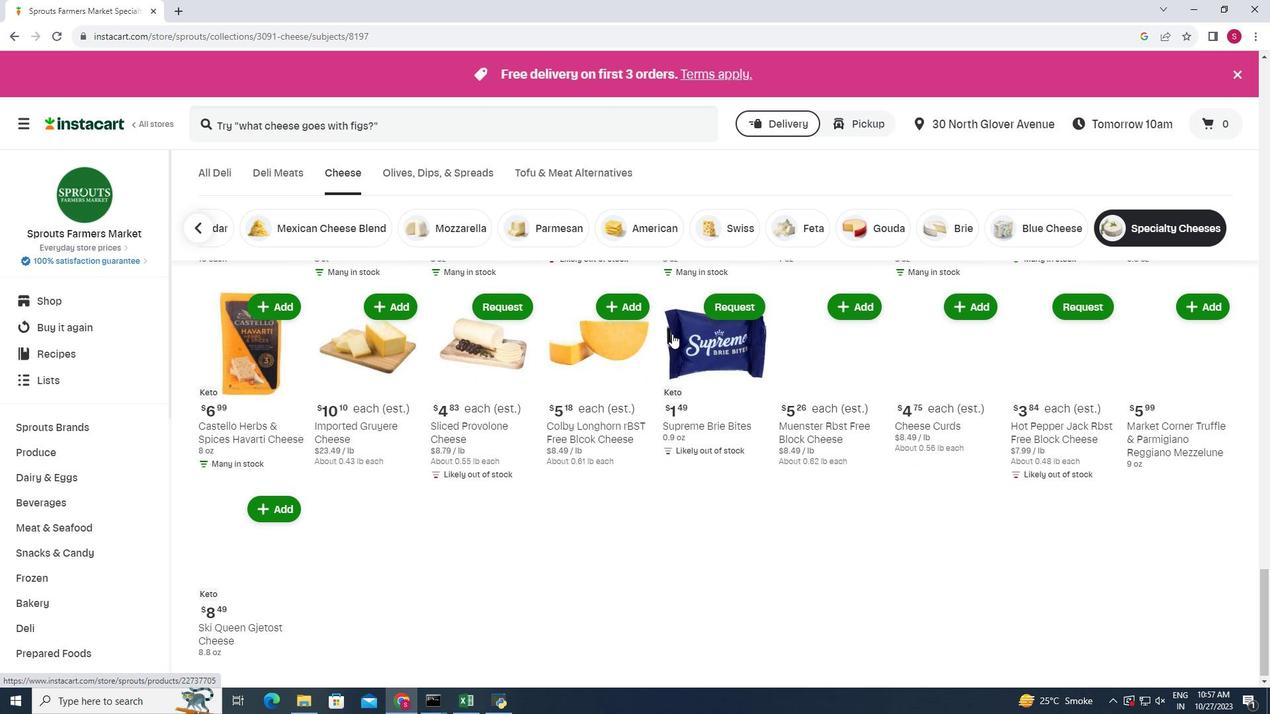 
Action: Mouse scrolled (672, 333) with delta (0, 0)
Screenshot: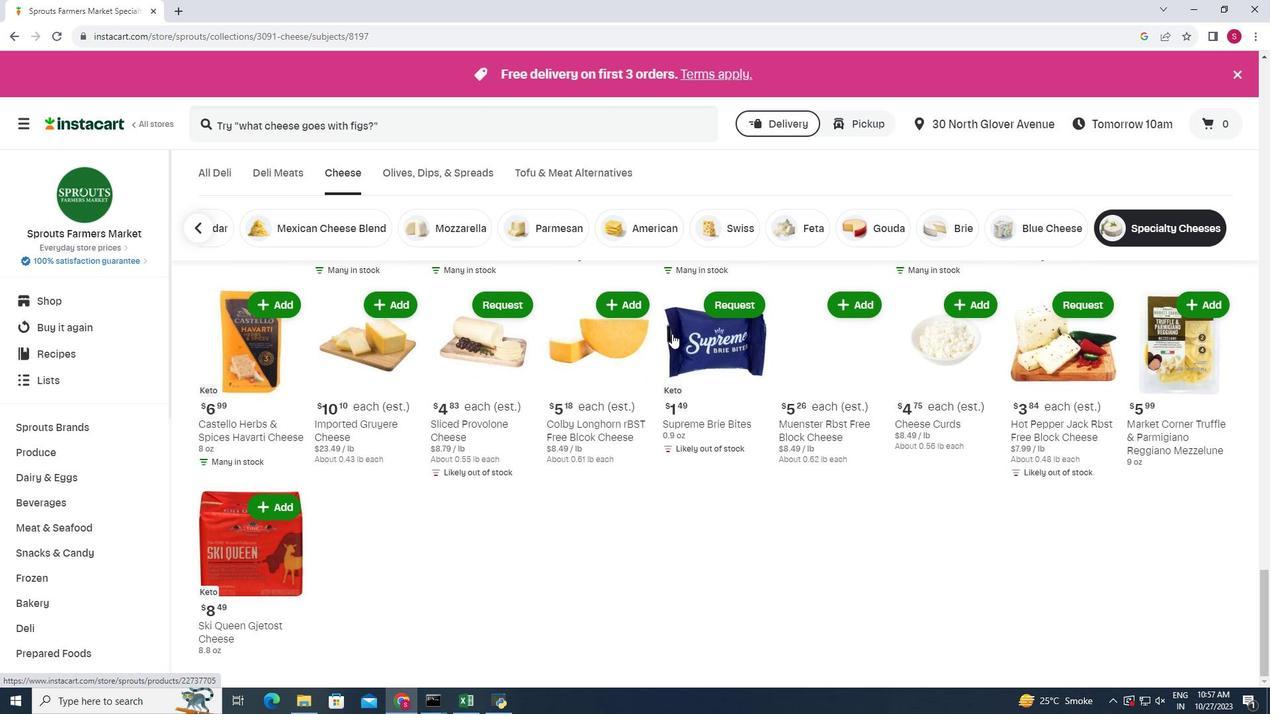 
Action: Mouse moved to (519, 375)
Screenshot: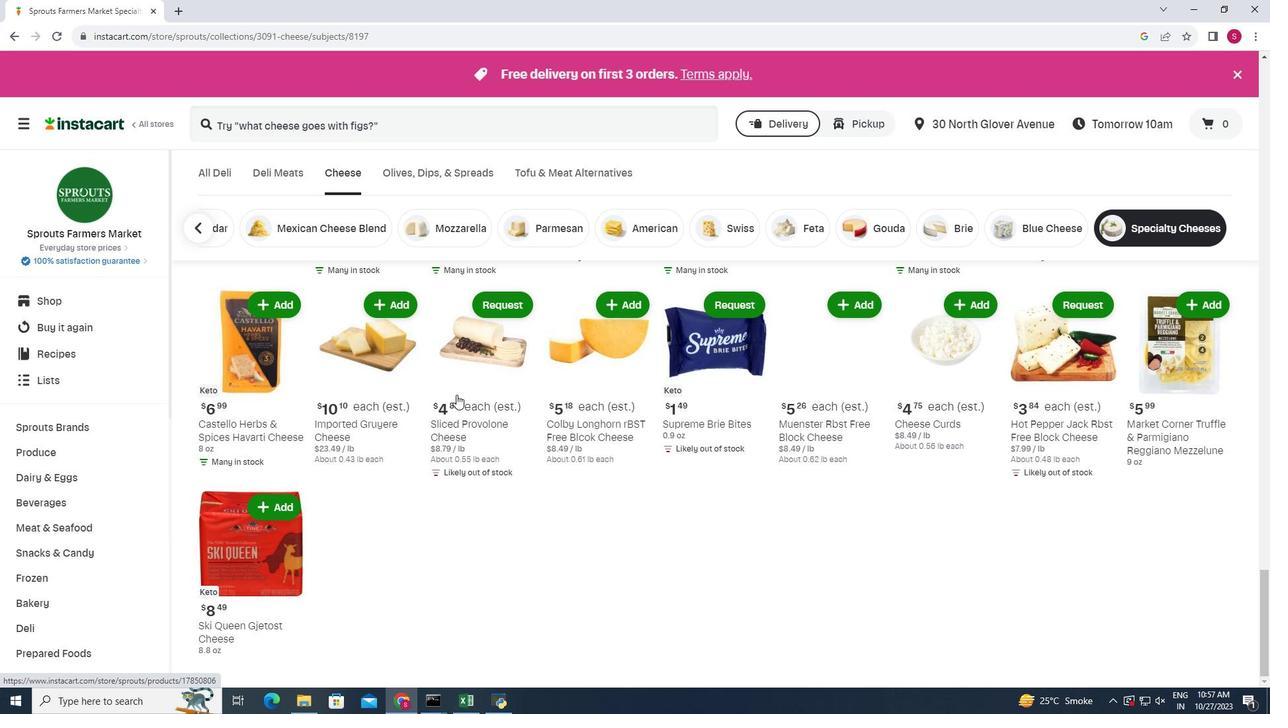 
